 Task: Add Attachment from "Attach a link" to Card Card0000000172 in Board Board0000000043 in Workspace WS0000000015 in Trello. Add Cover Red to Card Card0000000172 in Board Board0000000043 in Workspace WS0000000015 in Trello. Add "Join Card" Button Button0000000172  to Card Card0000000172 in Board Board0000000043 in Workspace WS0000000015 in Trello. Add Description DS0000000172 to Card Card0000000172 in Board Board0000000043 in Workspace WS0000000015 in Trello. Add Comment CM0000000172 to Card Card0000000172 in Board Board0000000043 in Workspace WS0000000015 in Trello
Action: Mouse moved to (749, 255)
Screenshot: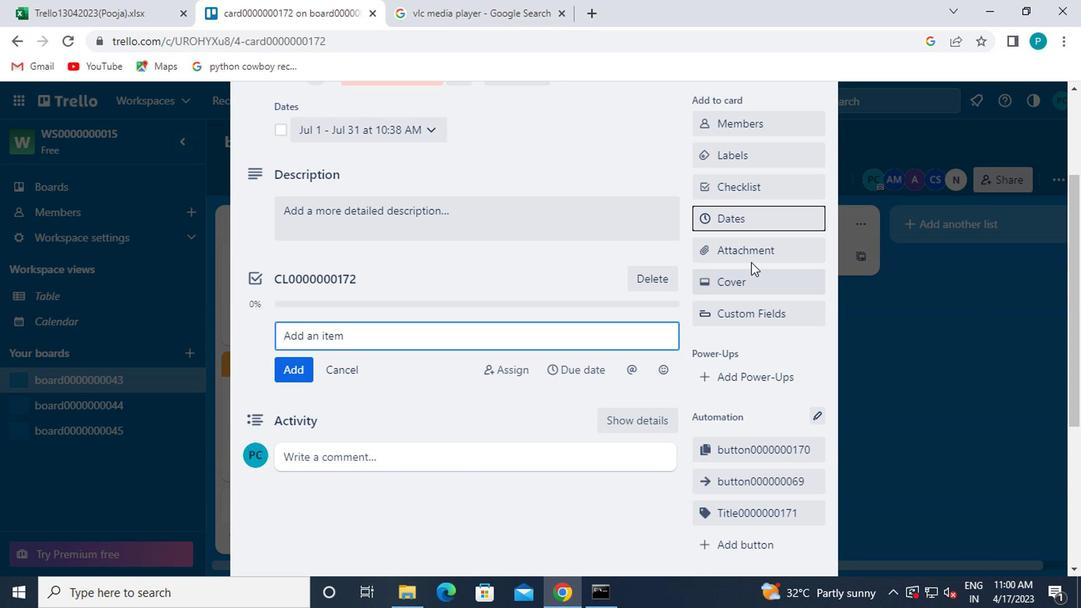 
Action: Mouse pressed left at (749, 255)
Screenshot: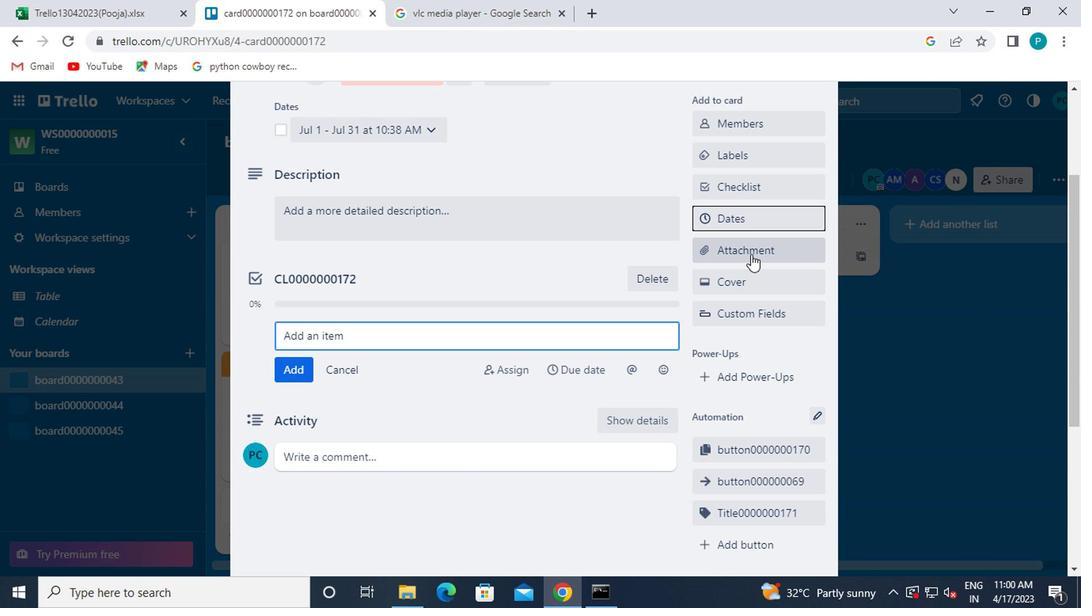 
Action: Mouse moved to (768, 358)
Screenshot: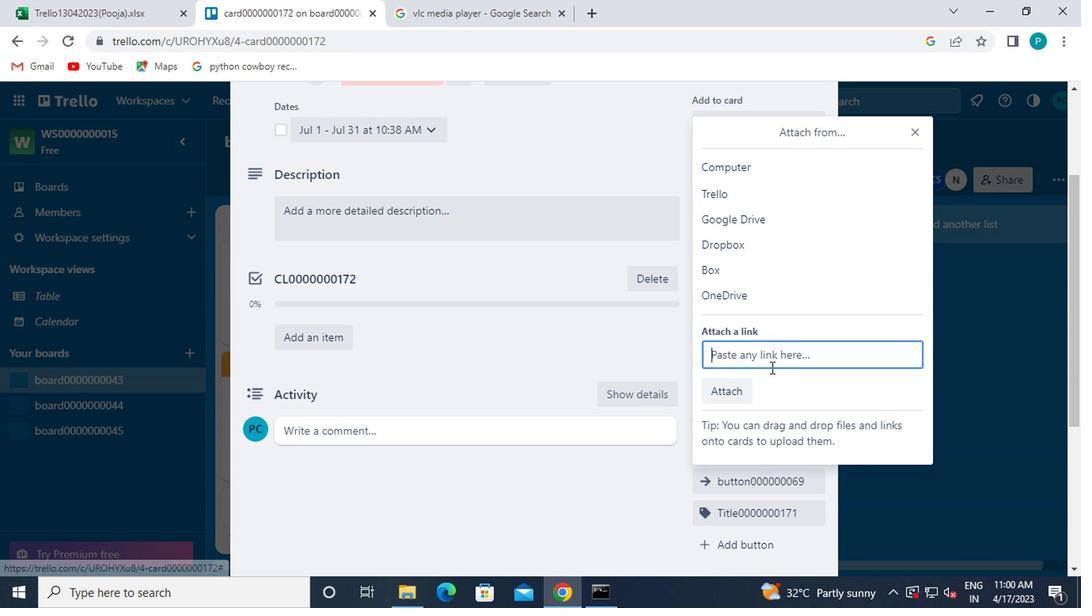 
Action: Mouse pressed left at (768, 358)
Screenshot: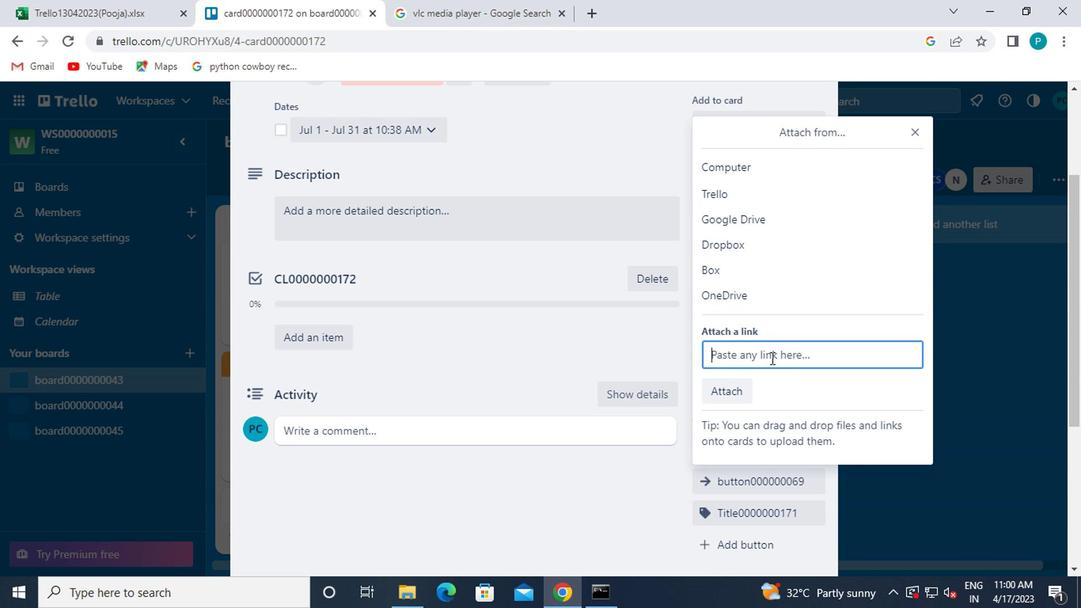 
Action: Mouse moved to (455, 18)
Screenshot: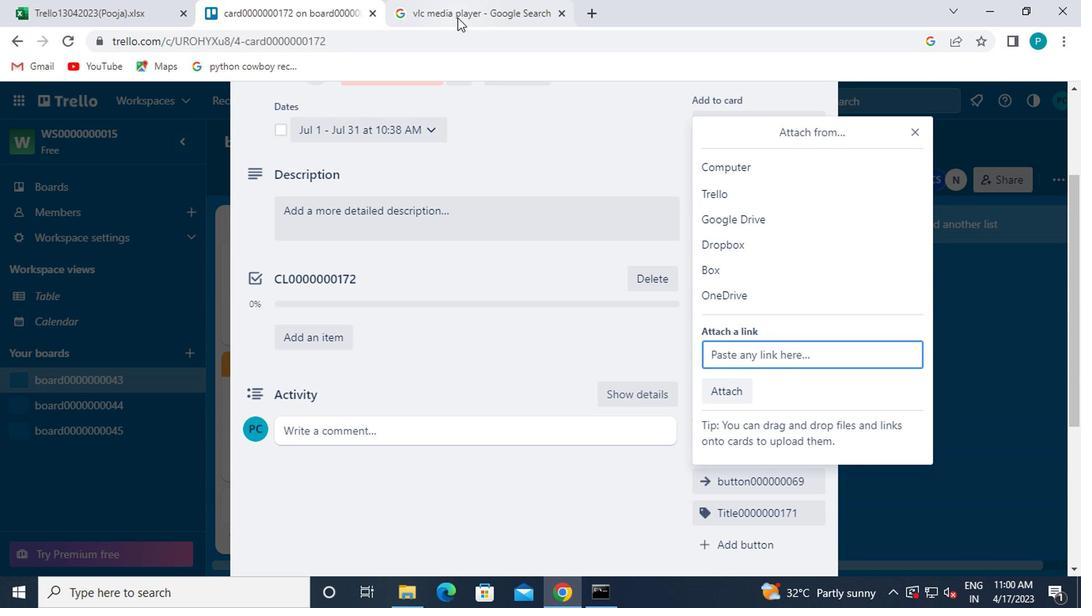 
Action: Mouse pressed left at (455, 18)
Screenshot: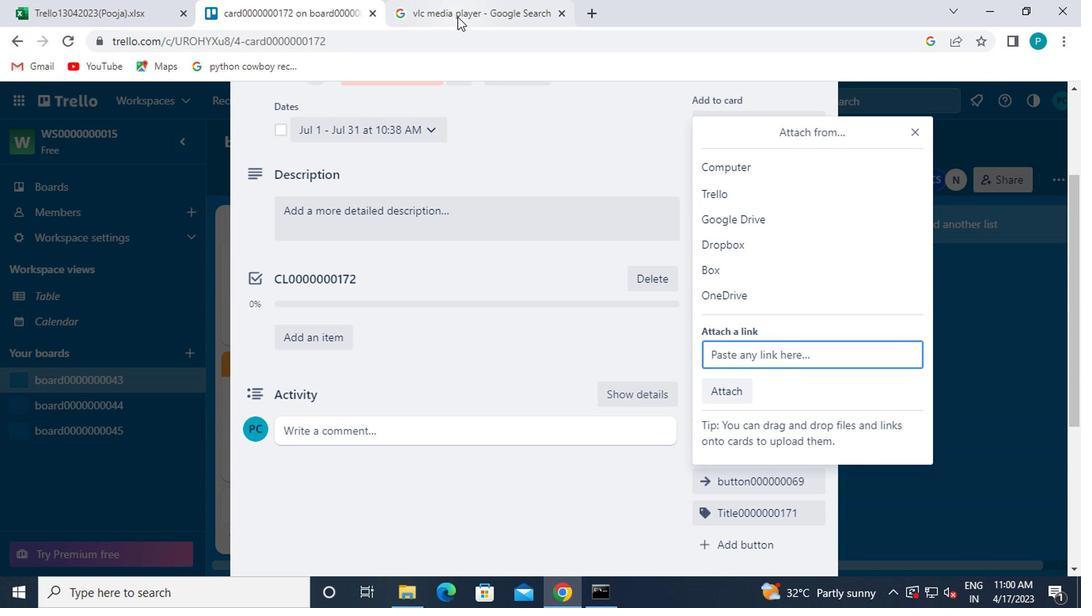 
Action: Mouse moved to (453, 32)
Screenshot: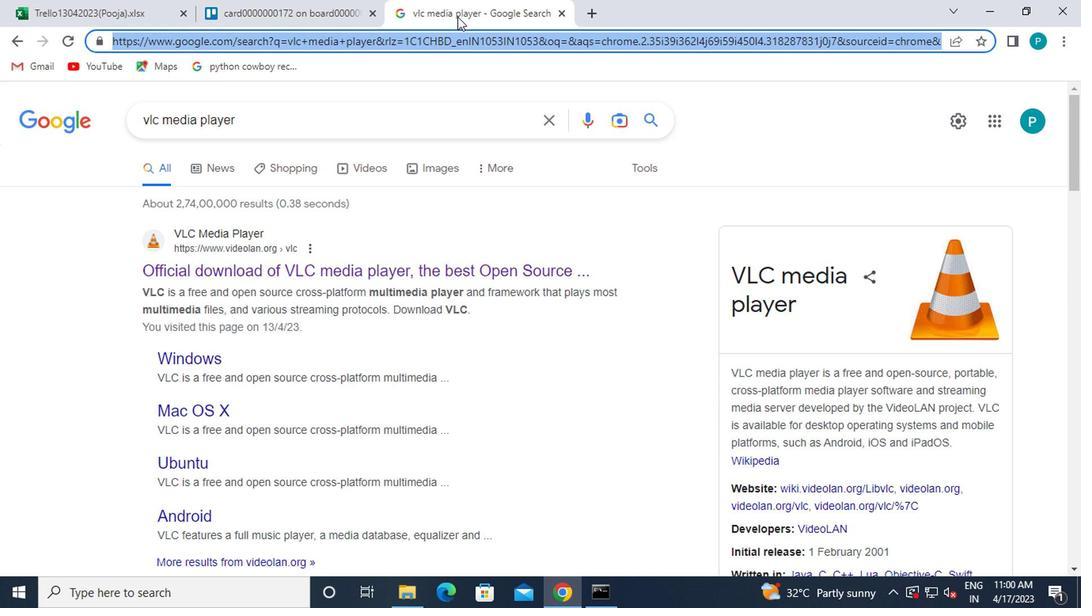 
Action: Key pressed ctrl+C
Screenshot: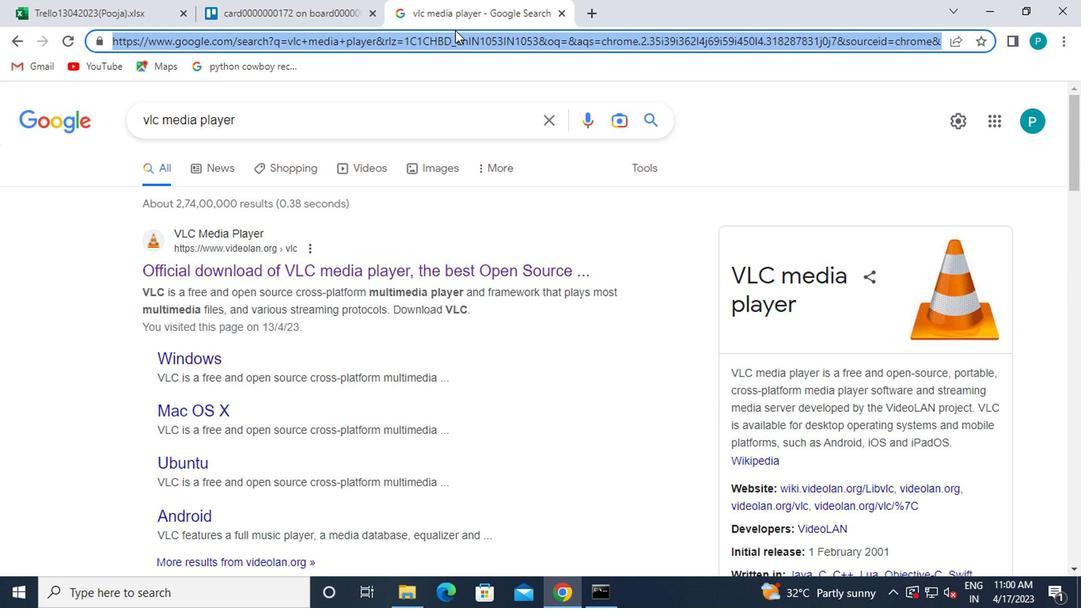 
Action: Mouse moved to (317, 3)
Screenshot: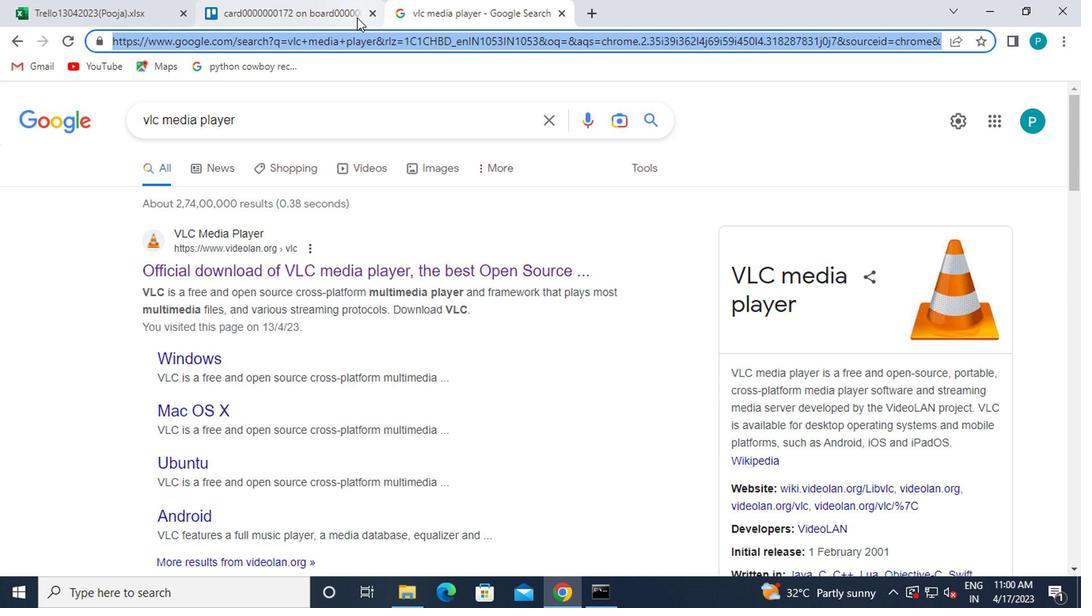 
Action: Mouse pressed left at (317, 3)
Screenshot: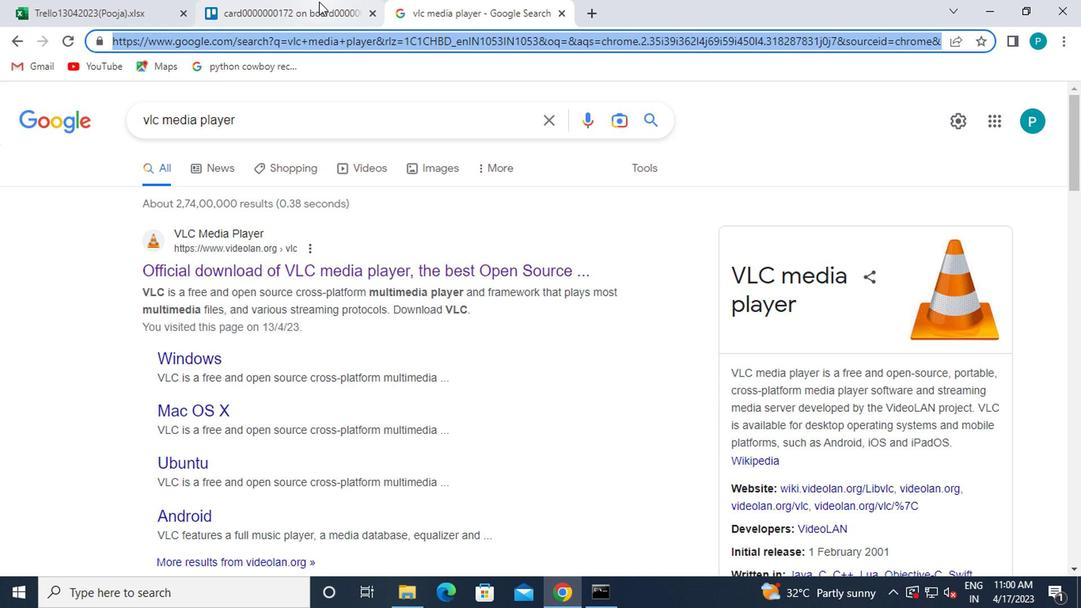 
Action: Mouse moved to (737, 358)
Screenshot: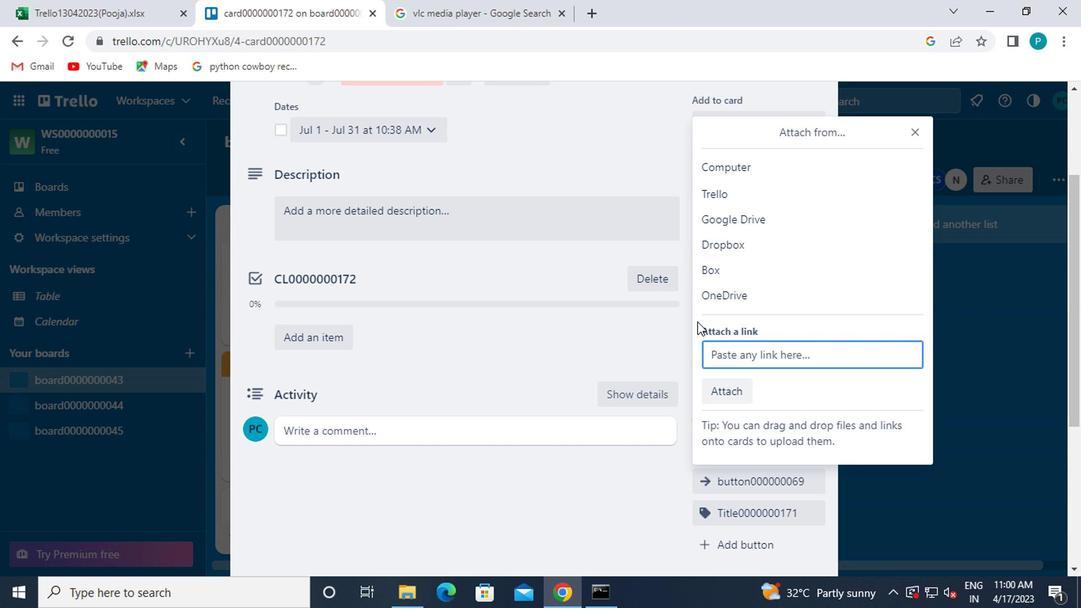 
Action: Mouse pressed left at (737, 358)
Screenshot: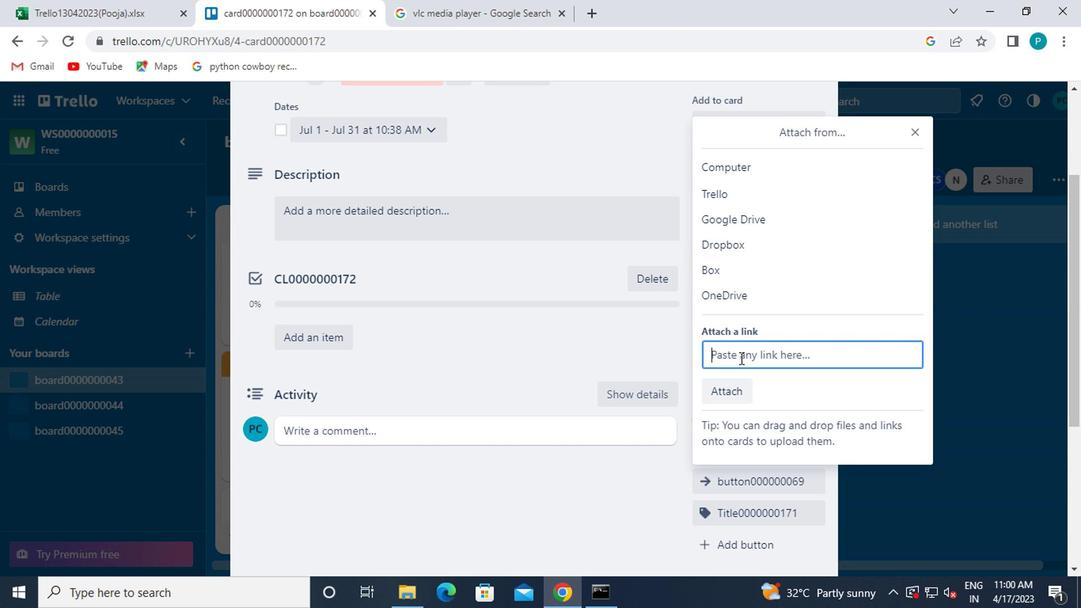 
Action: Mouse moved to (737, 358)
Screenshot: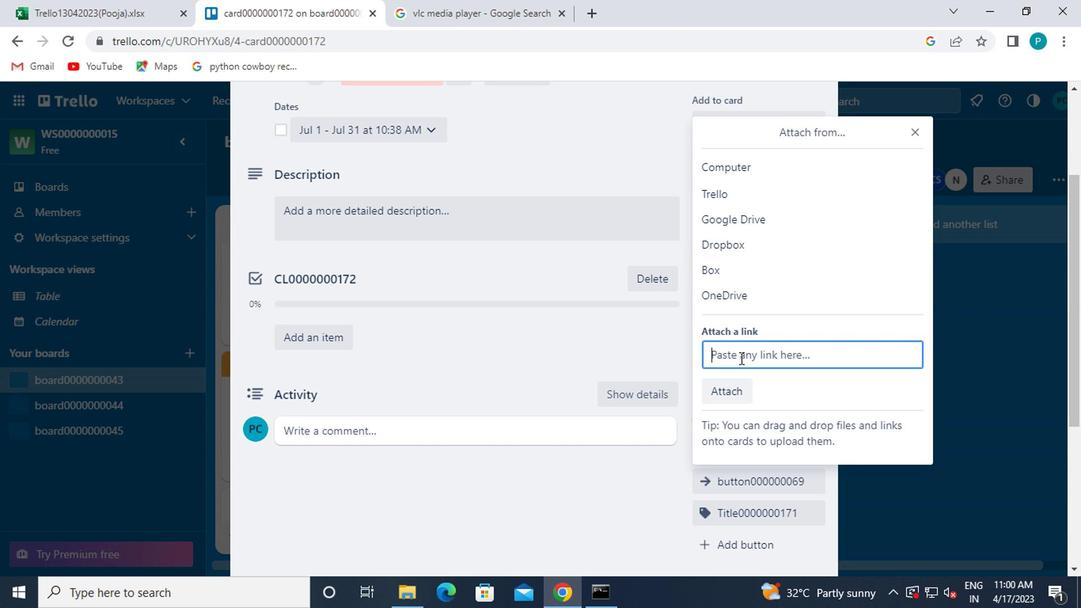 
Action: Key pressed ctrl+V
Screenshot: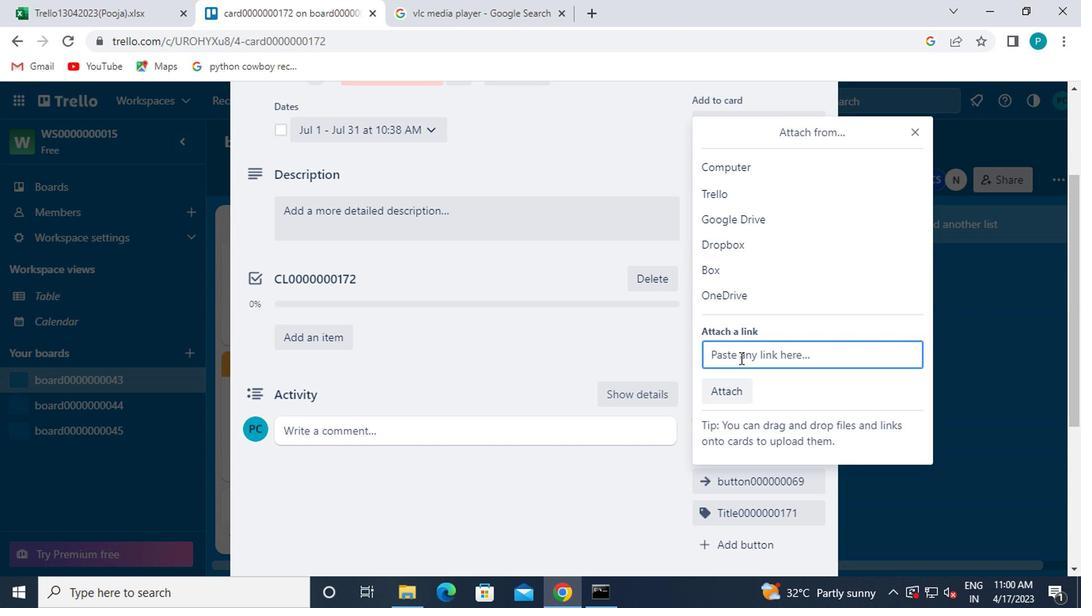 
Action: Mouse moved to (737, 442)
Screenshot: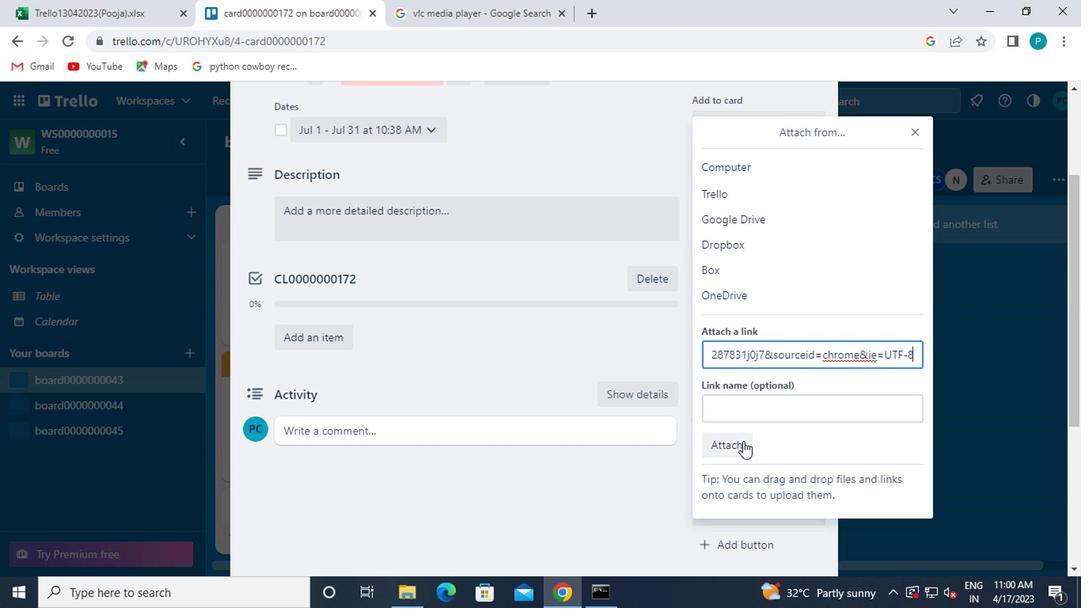 
Action: Mouse pressed left at (737, 442)
Screenshot: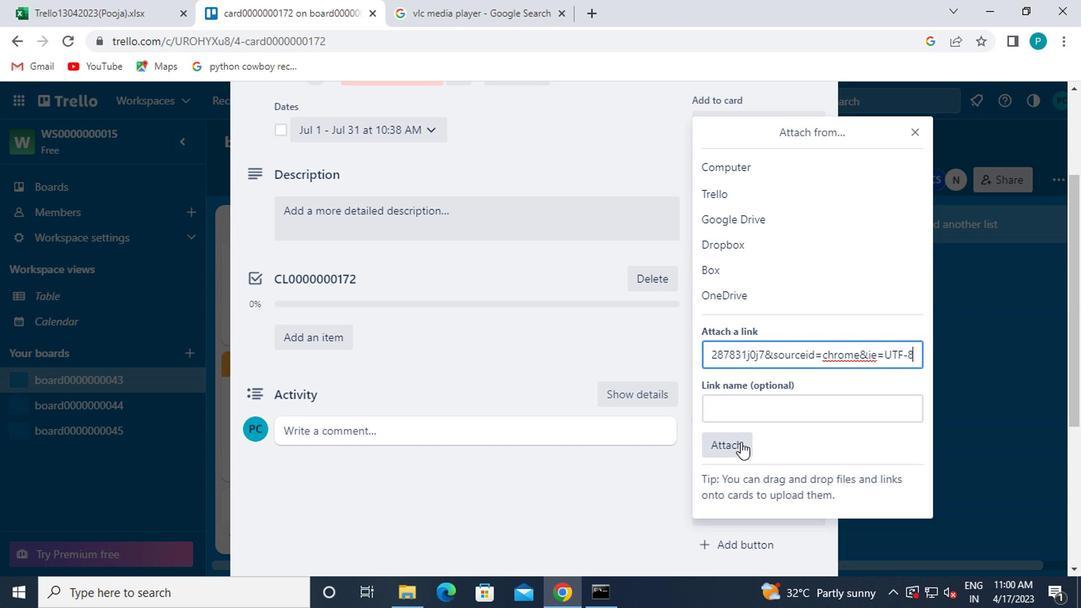 
Action: Mouse moved to (720, 287)
Screenshot: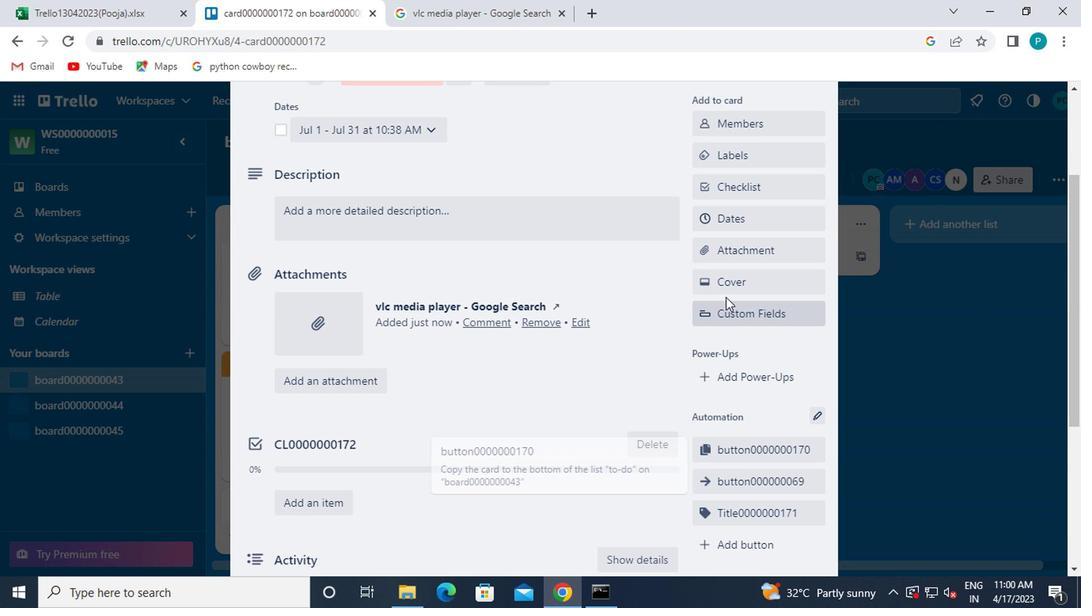 
Action: Mouse pressed left at (720, 287)
Screenshot: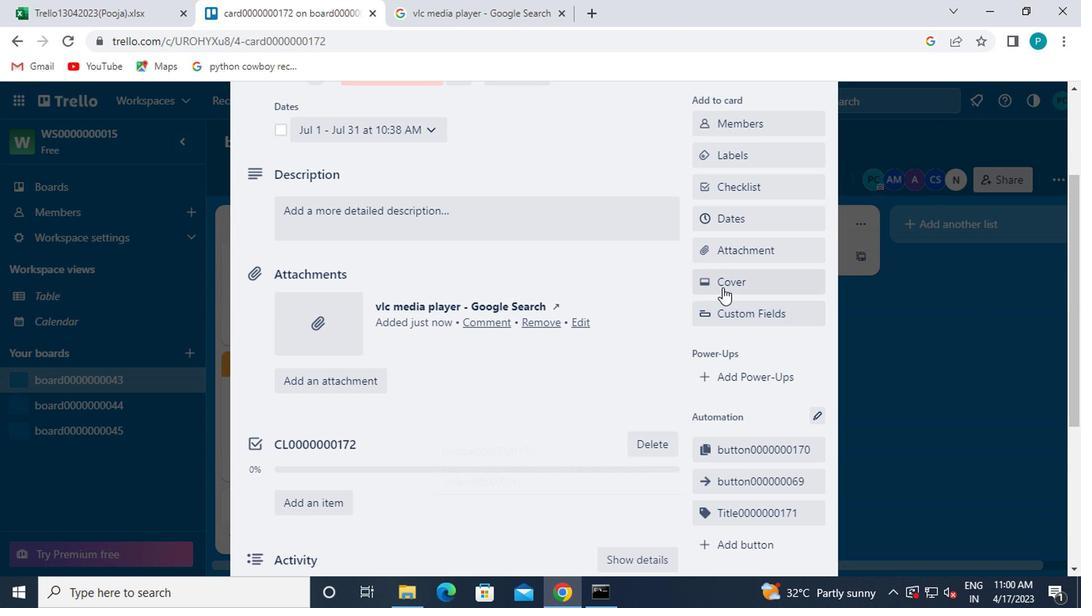 
Action: Mouse moved to (851, 268)
Screenshot: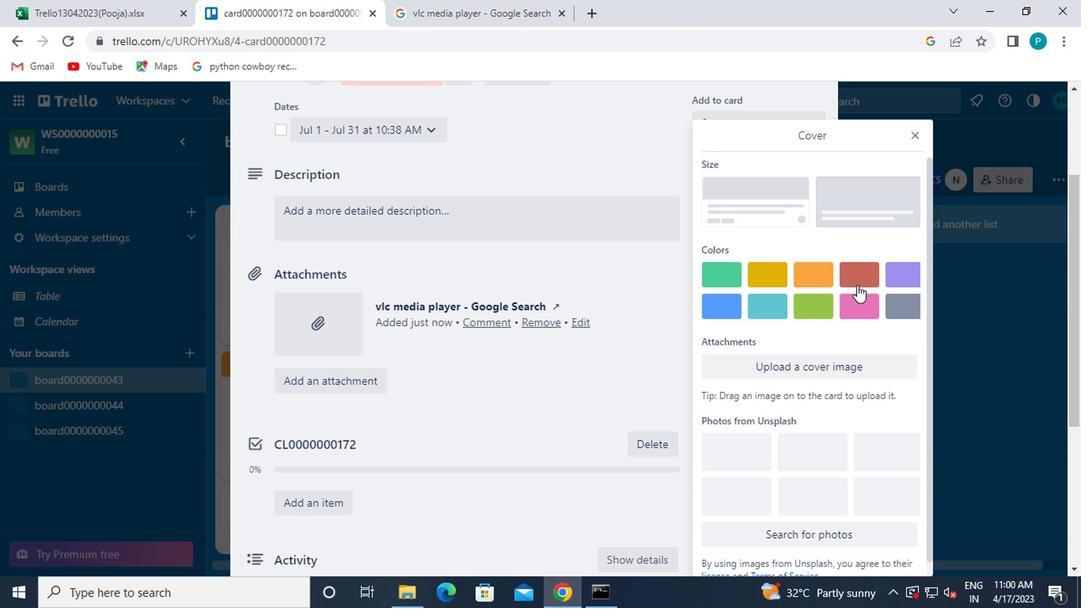 
Action: Mouse pressed left at (851, 268)
Screenshot: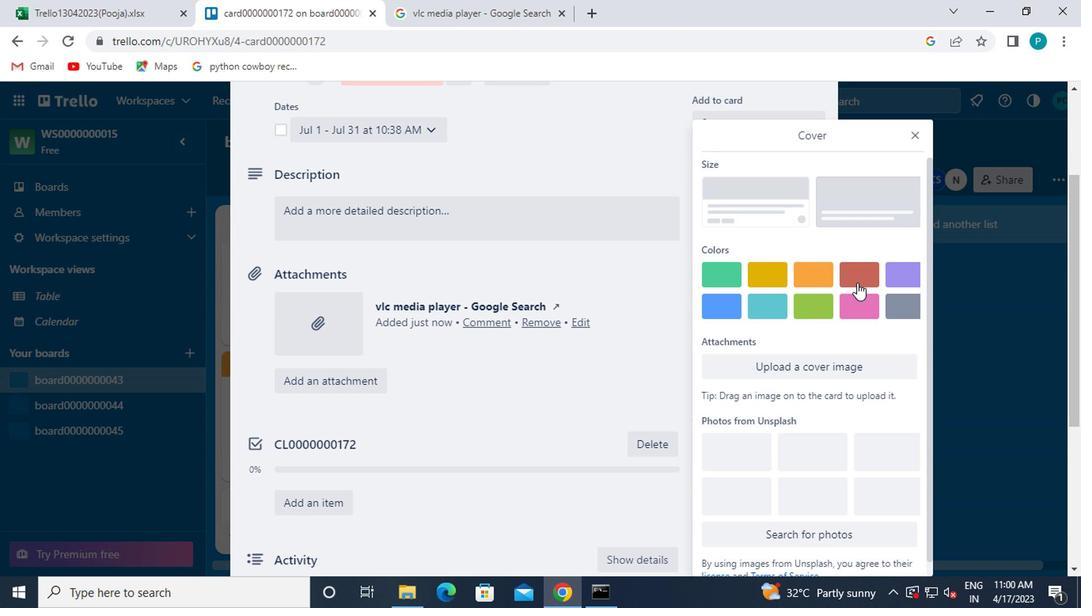 
Action: Mouse moved to (916, 134)
Screenshot: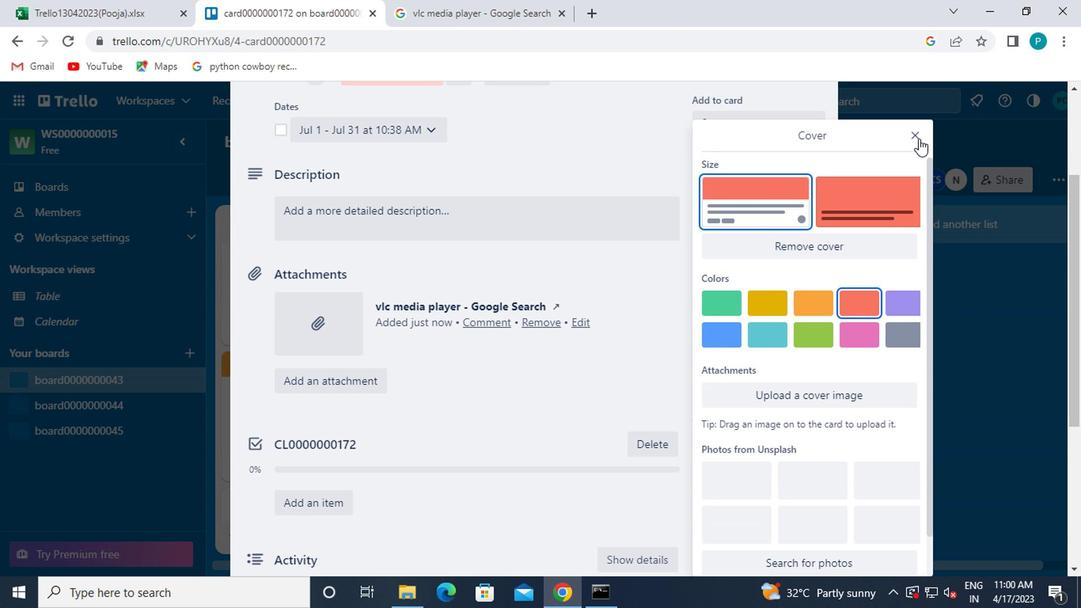 
Action: Mouse pressed left at (916, 134)
Screenshot: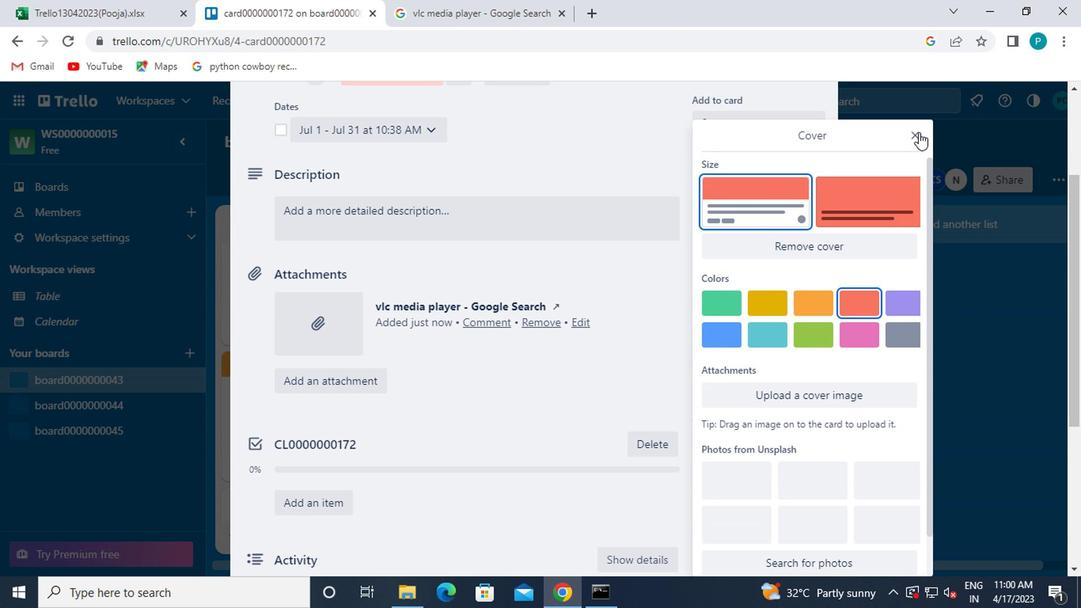 
Action: Mouse moved to (767, 507)
Screenshot: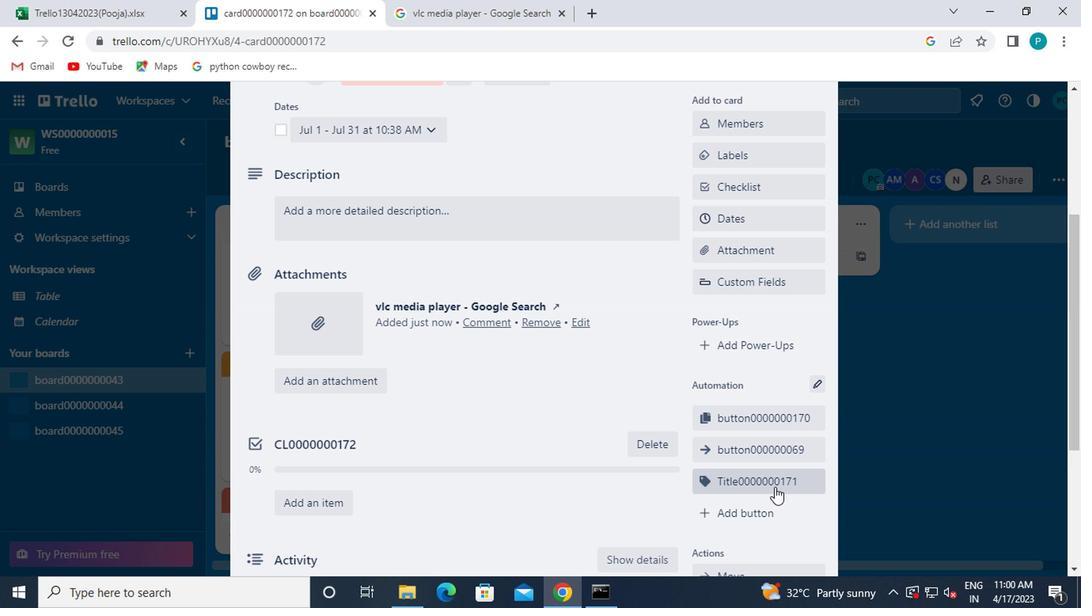 
Action: Mouse pressed left at (767, 507)
Screenshot: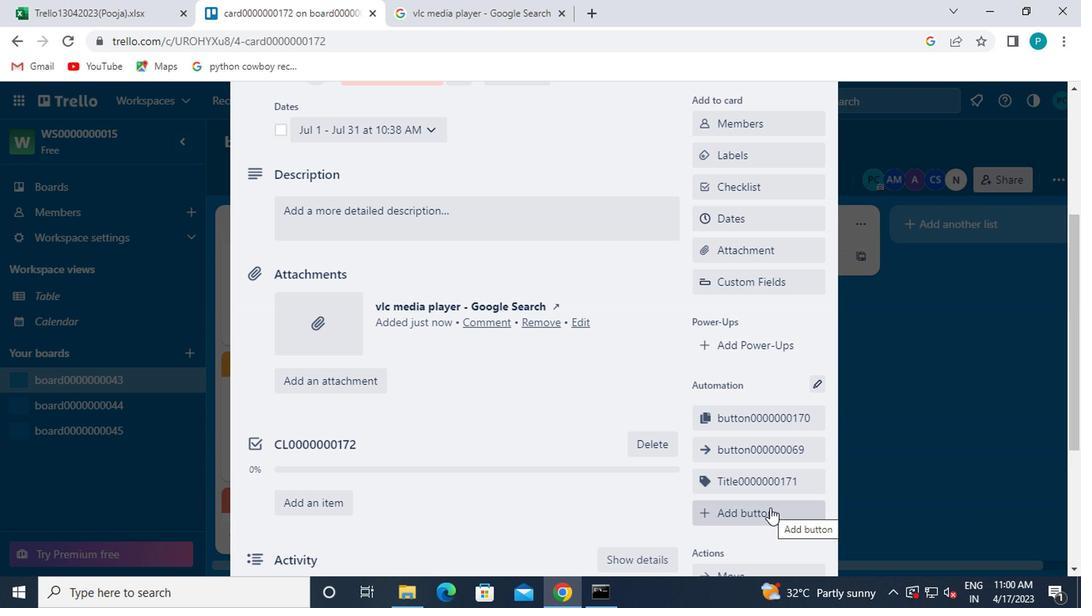 
Action: Mouse moved to (745, 305)
Screenshot: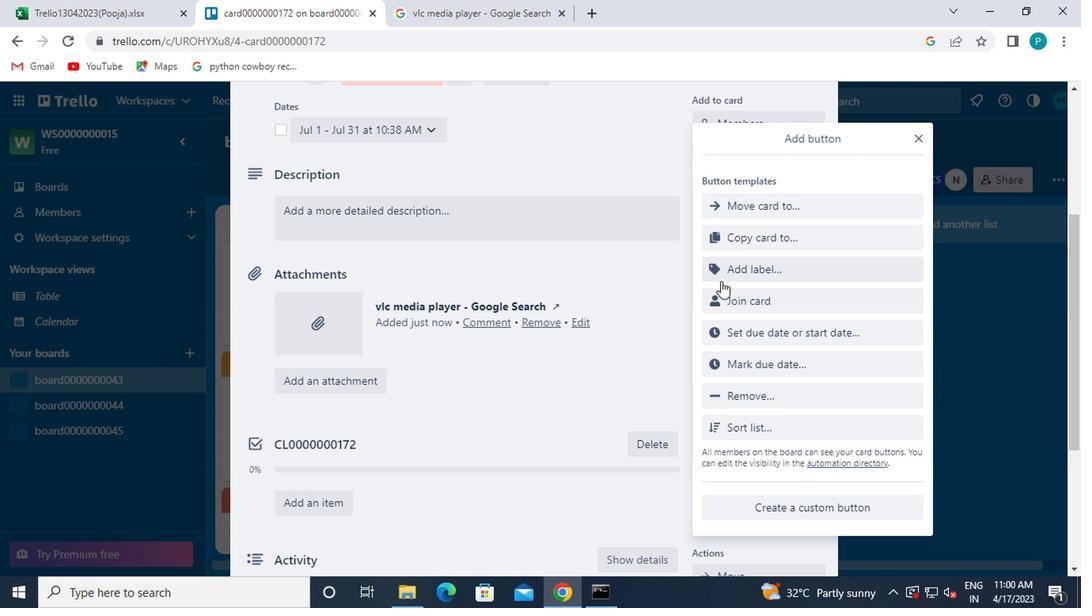 
Action: Mouse pressed left at (745, 305)
Screenshot: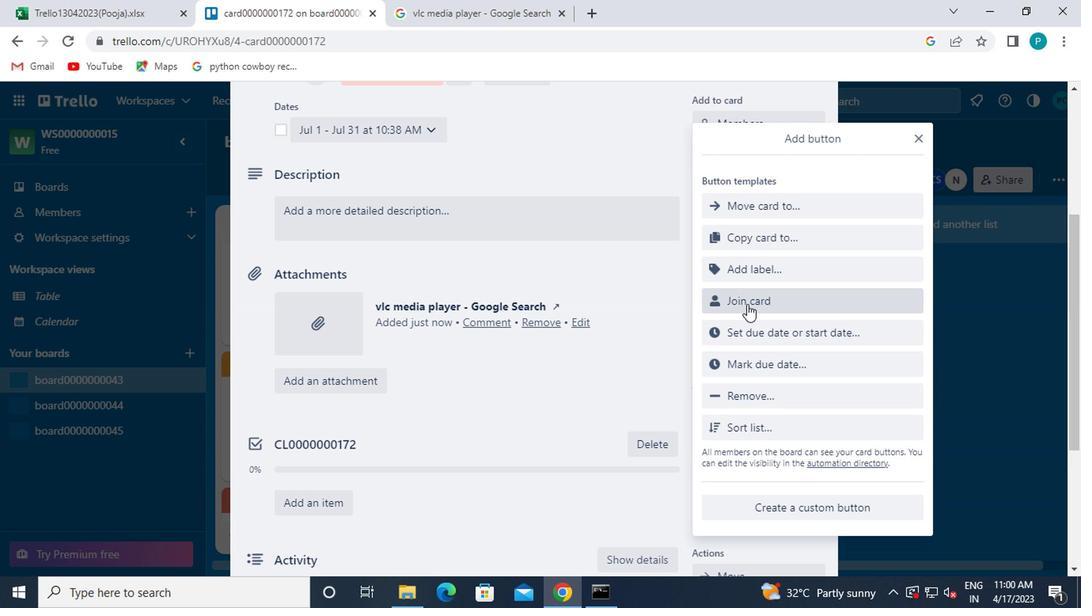 
Action: Mouse moved to (753, 297)
Screenshot: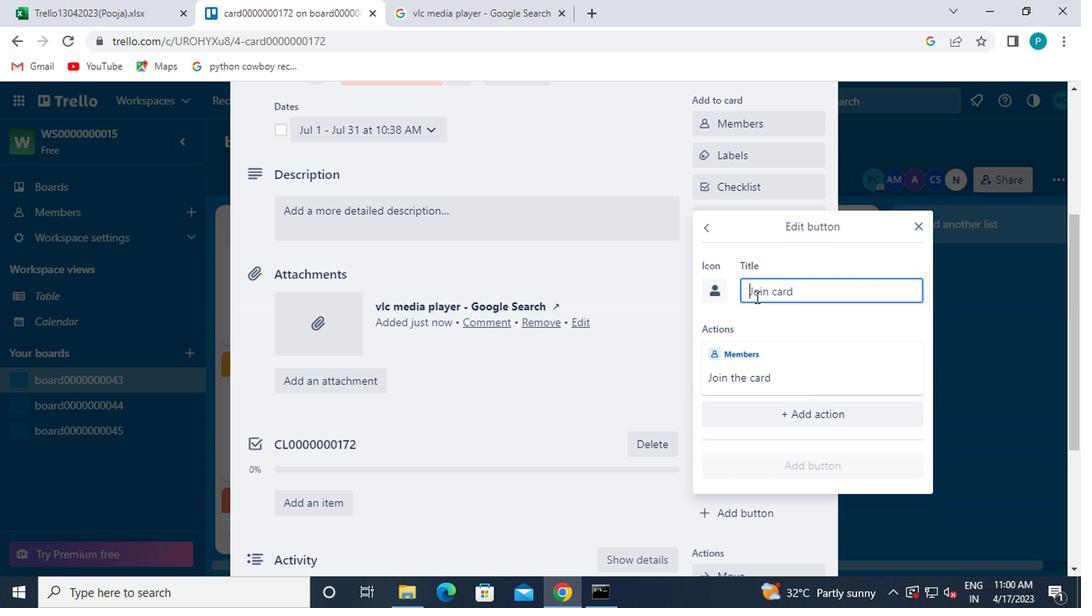 
Action: Mouse pressed left at (753, 297)
Screenshot: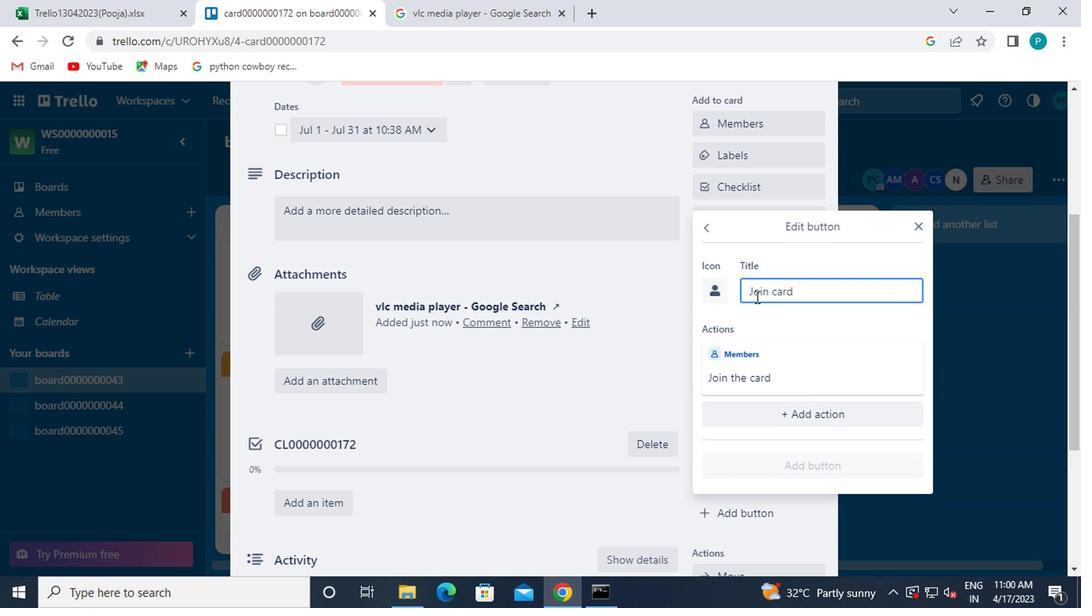 
Action: Key pressed <Key.caps_lock>b<Key.caps_lock>tti<Key.backspace><Key.backspace><Key.backspace>utton0000000172
Screenshot: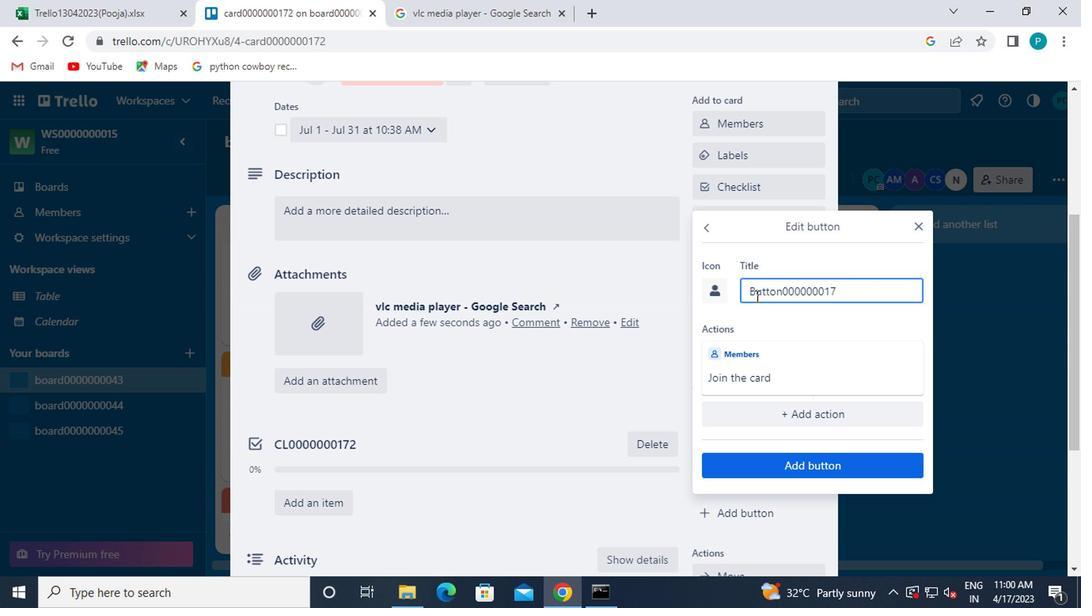 
Action: Mouse moved to (765, 471)
Screenshot: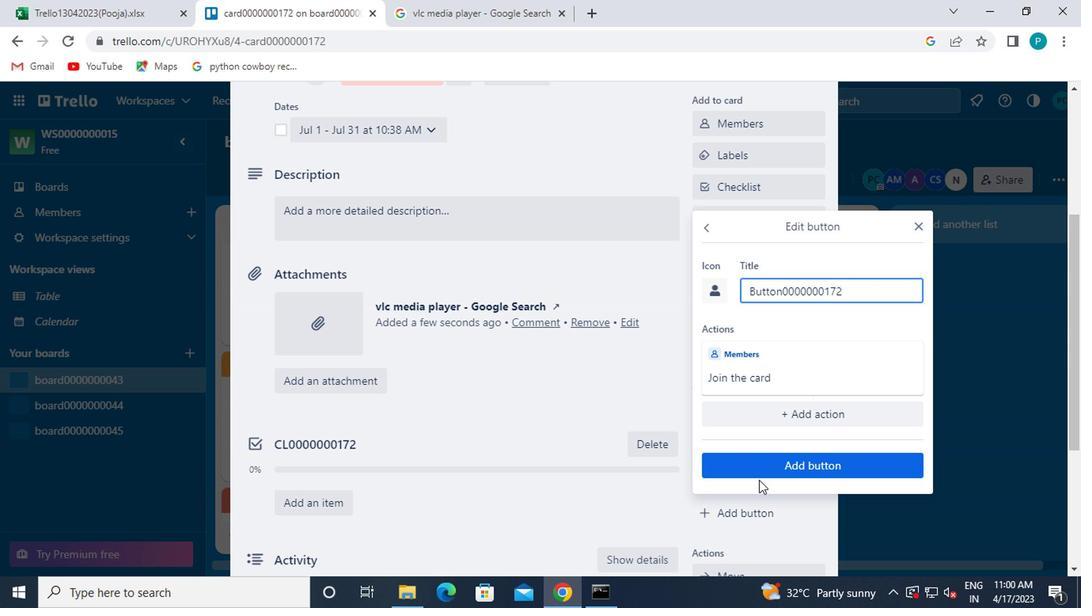 
Action: Mouse pressed left at (765, 471)
Screenshot: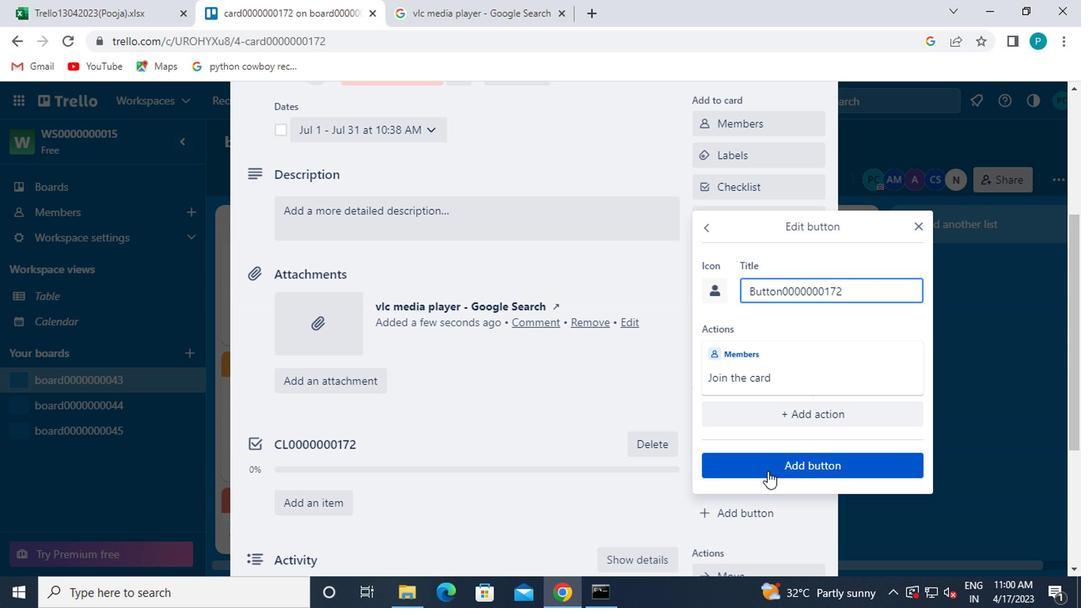 
Action: Mouse moved to (548, 394)
Screenshot: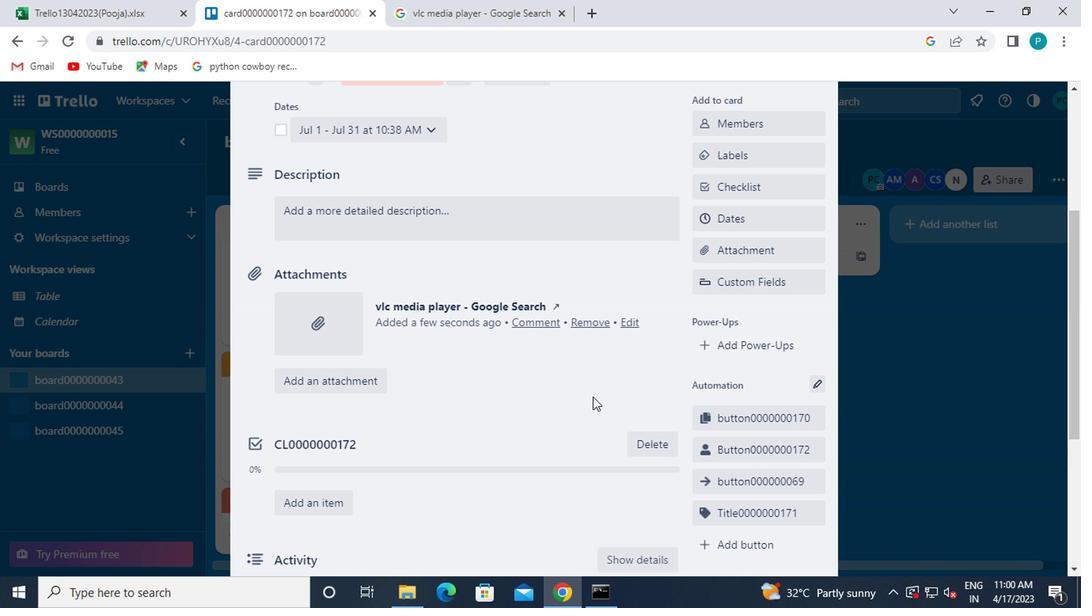 
Action: Mouse scrolled (548, 395) with delta (0, 1)
Screenshot: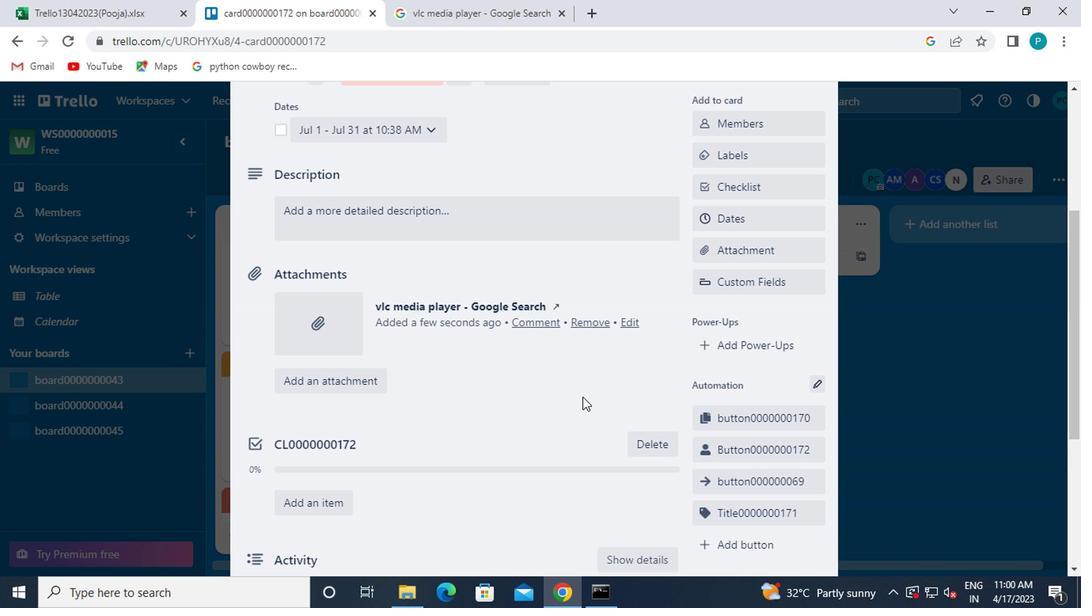 
Action: Mouse moved to (534, 390)
Screenshot: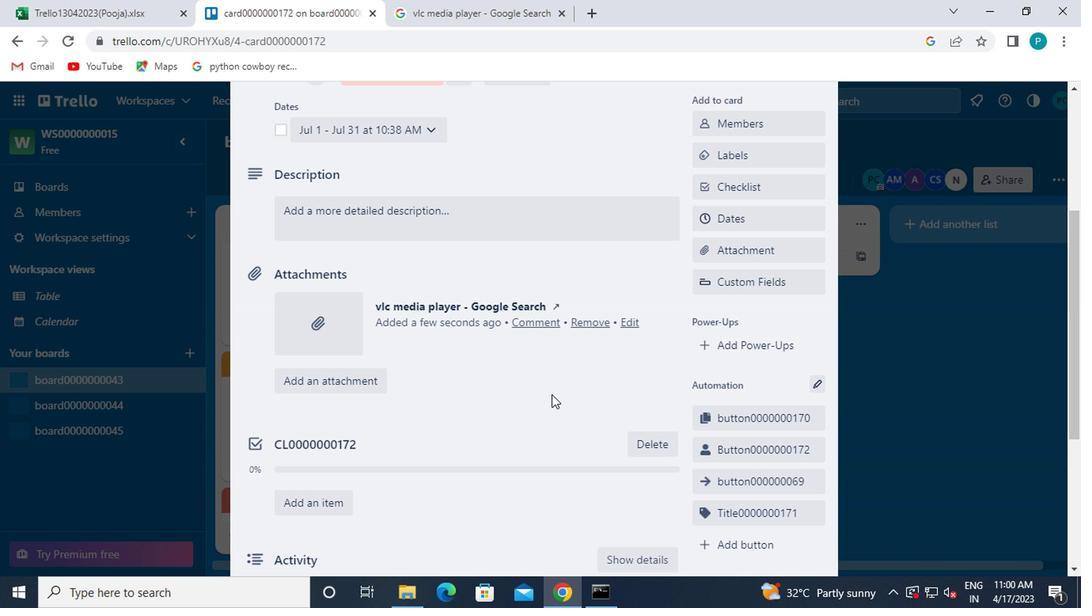 
Action: Mouse scrolled (534, 391) with delta (0, 1)
Screenshot: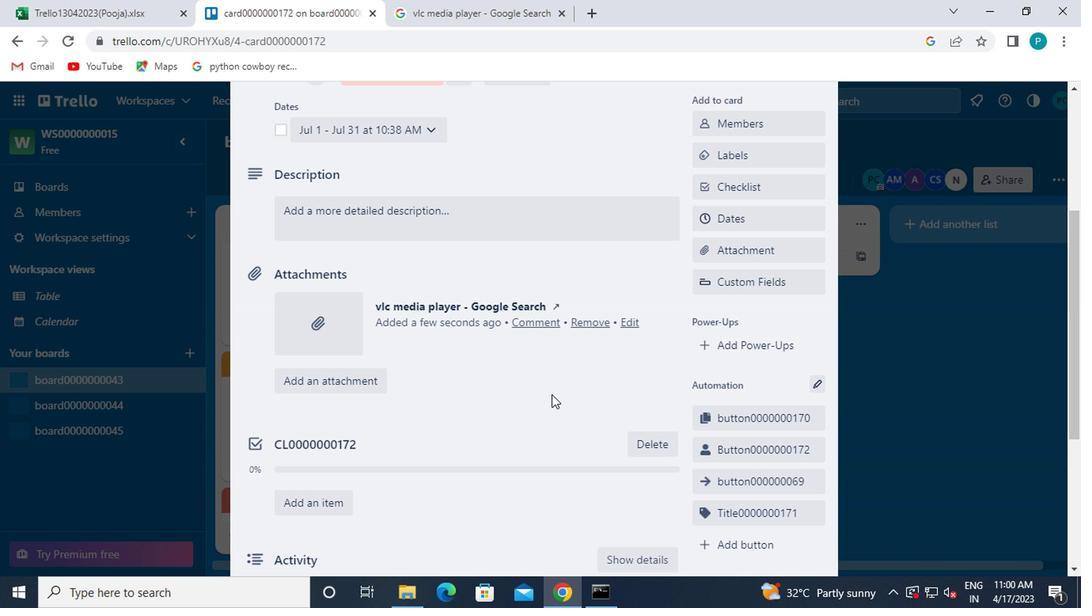 
Action: Mouse moved to (484, 371)
Screenshot: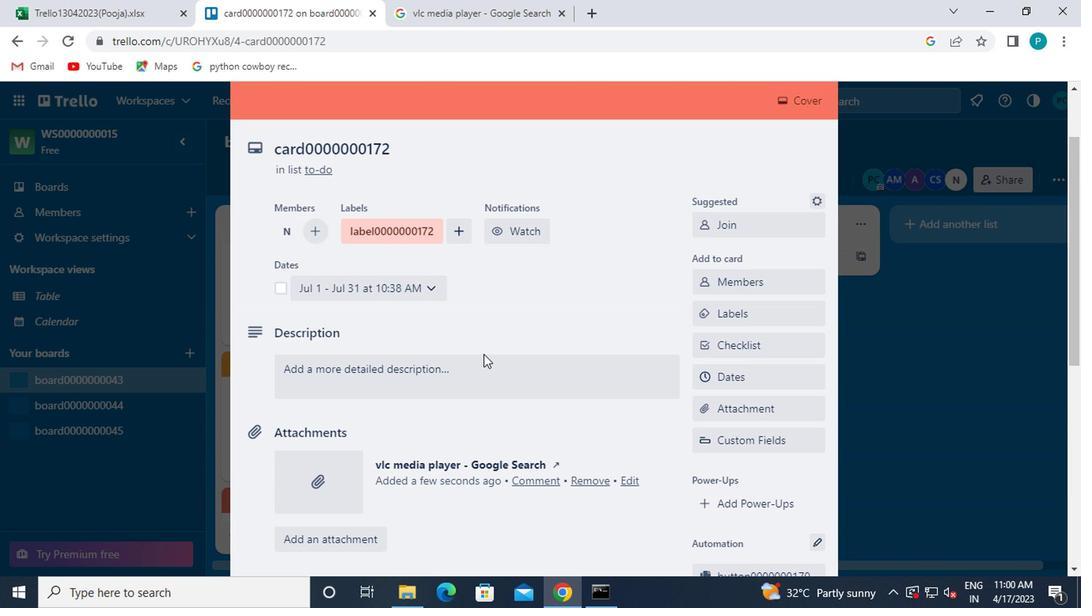 
Action: Mouse pressed left at (484, 371)
Screenshot: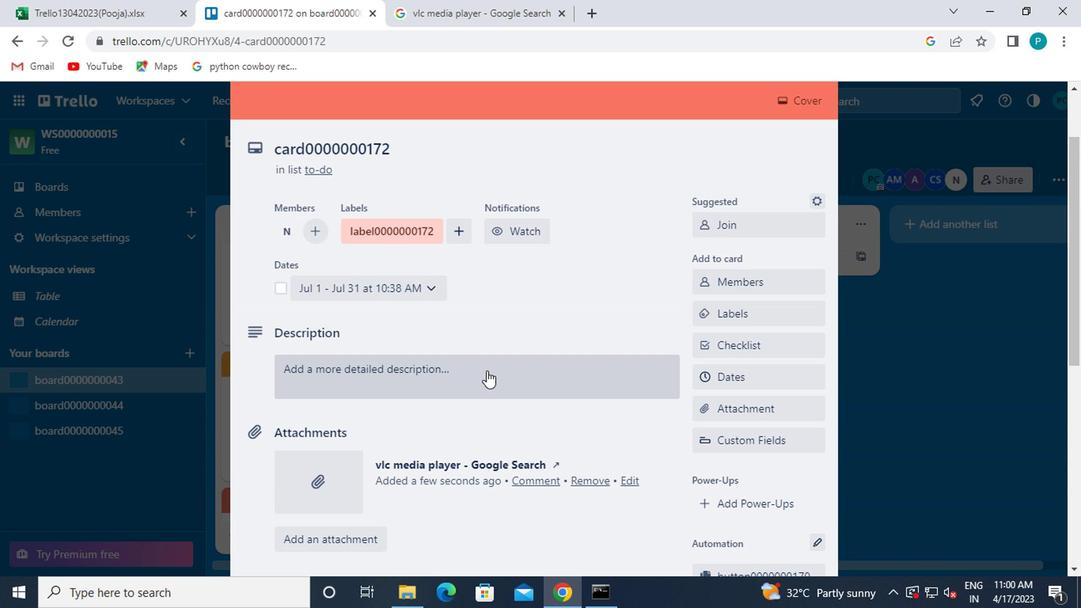 
Action: Key pressed <Key.caps_lock>ds0000000172
Screenshot: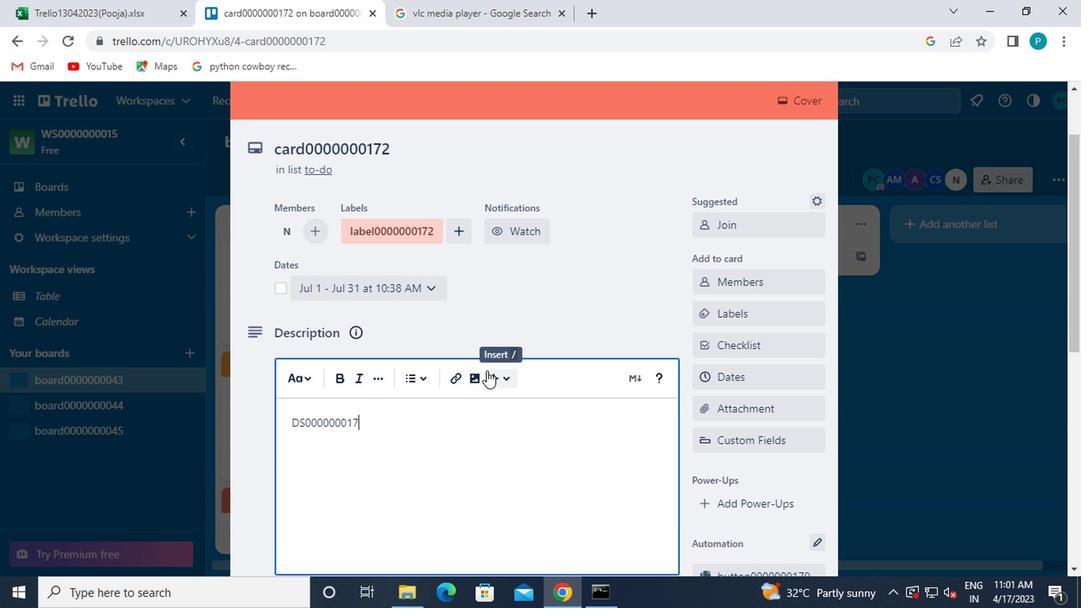 
Action: Mouse moved to (447, 446)
Screenshot: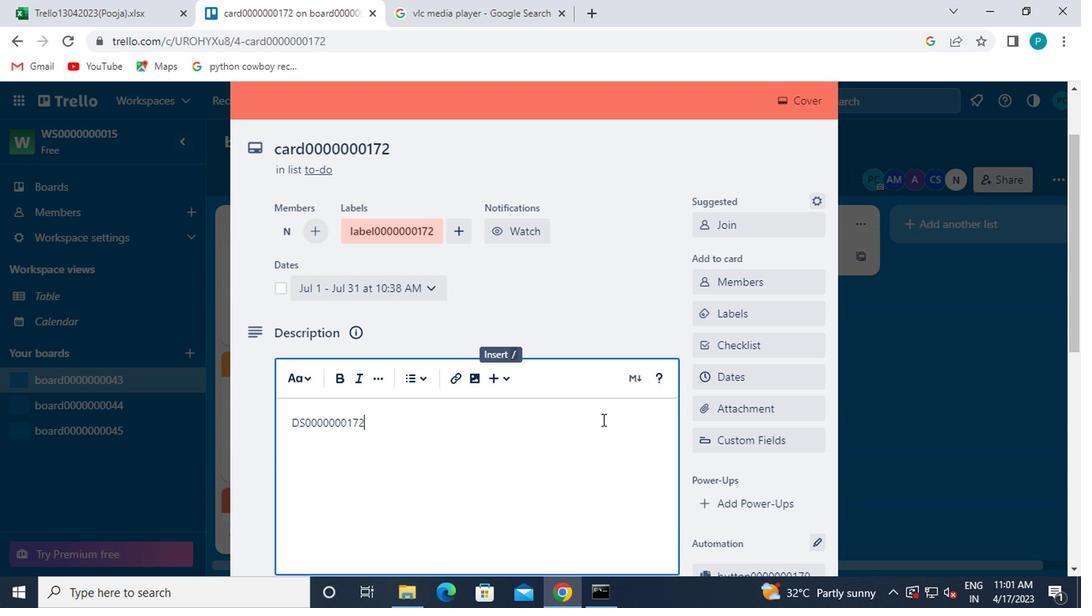 
Action: Mouse scrolled (447, 445) with delta (0, 0)
Screenshot: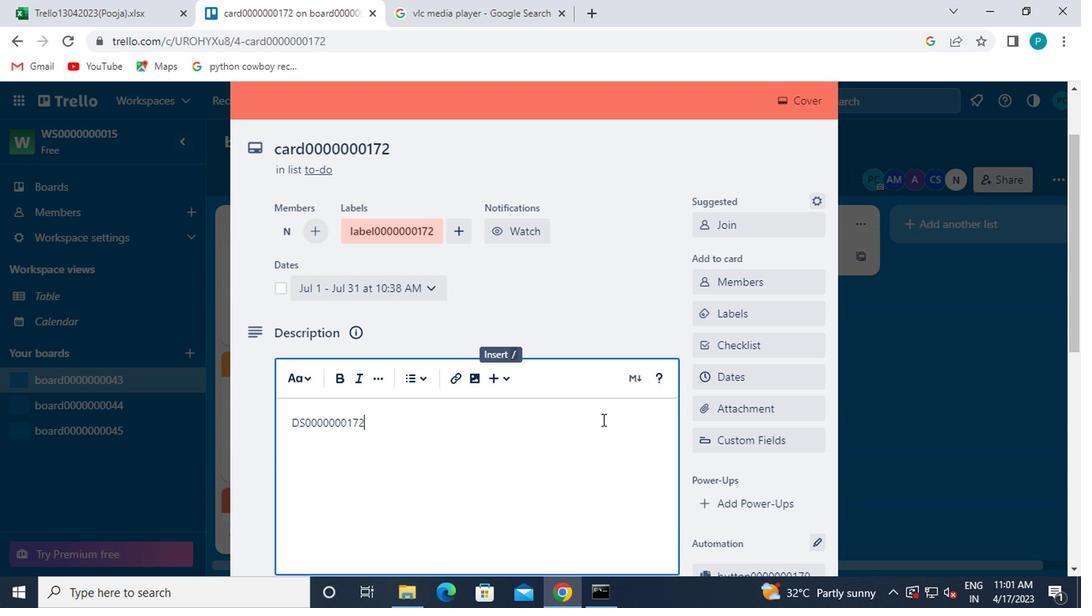 
Action: Mouse moved to (415, 471)
Screenshot: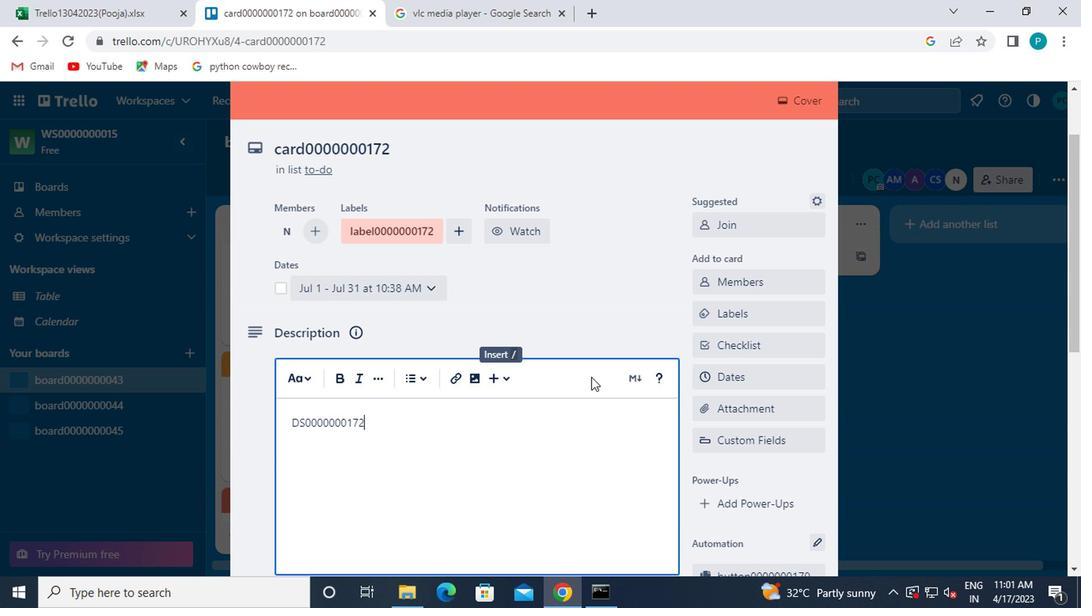 
Action: Mouse scrolled (415, 471) with delta (0, 0)
Screenshot: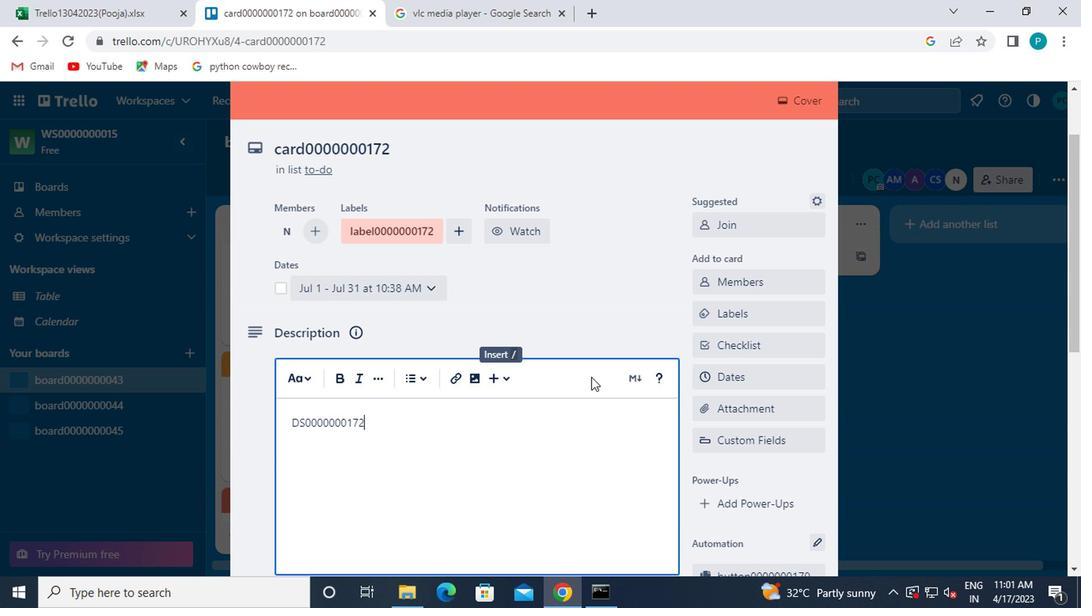
Action: Mouse moved to (403, 481)
Screenshot: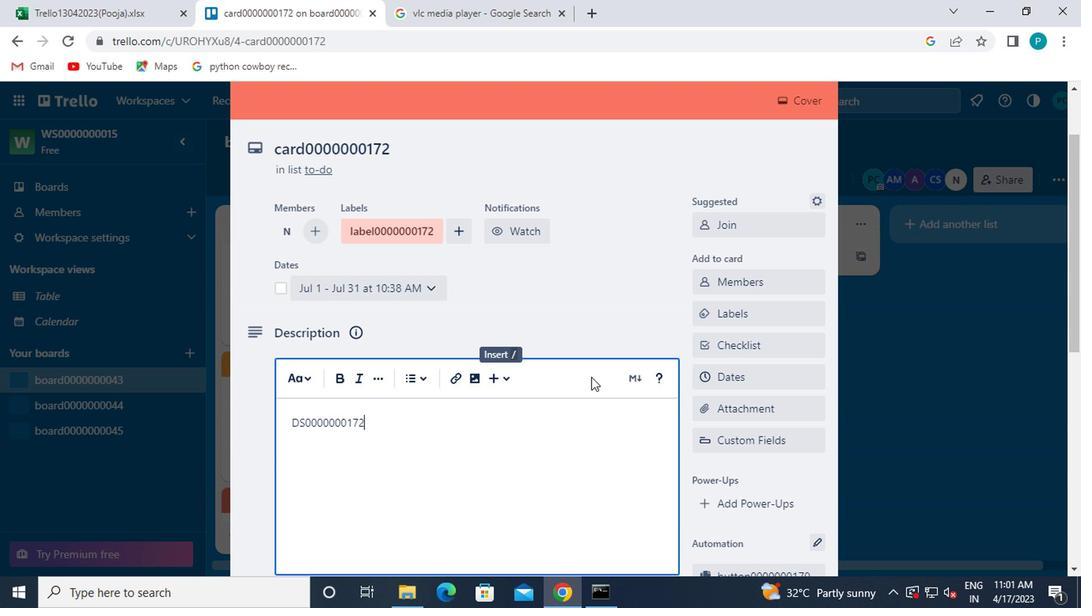 
Action: Mouse scrolled (403, 480) with delta (0, 0)
Screenshot: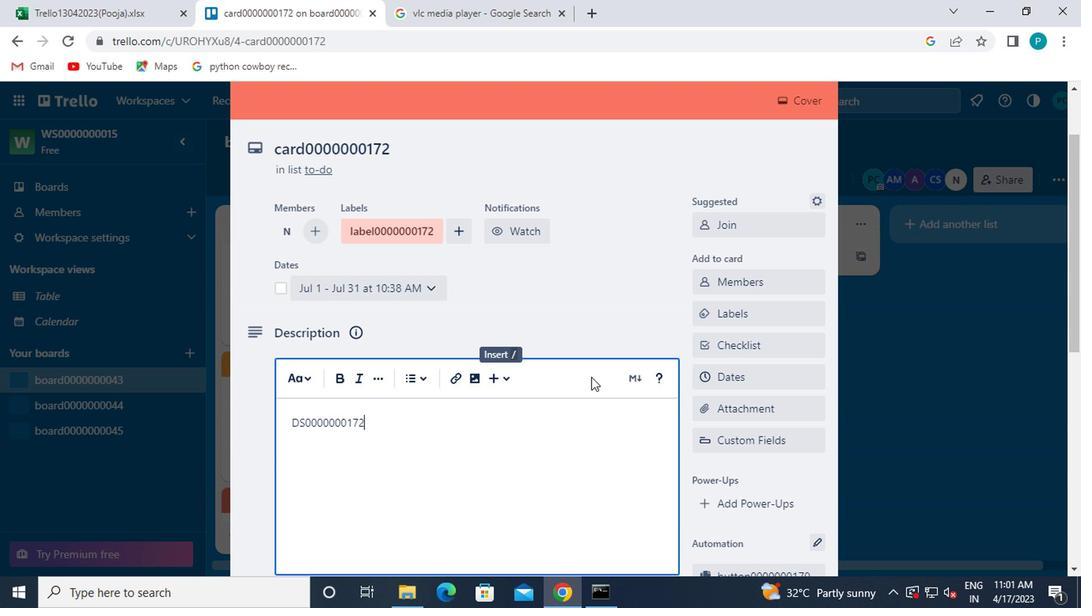 
Action: Mouse moved to (394, 487)
Screenshot: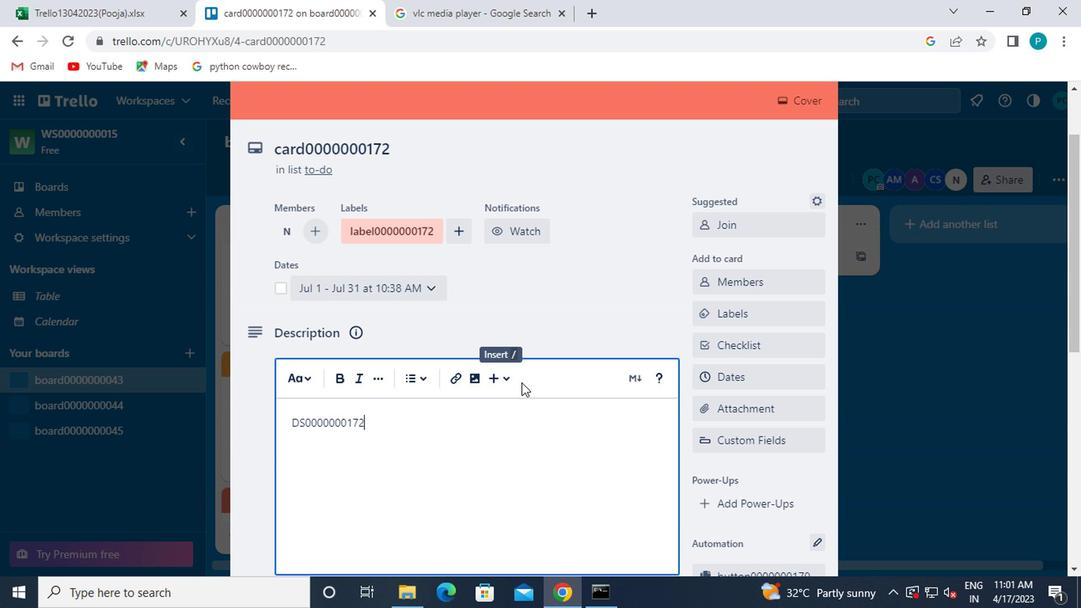 
Action: Mouse scrolled (394, 487) with delta (0, 0)
Screenshot: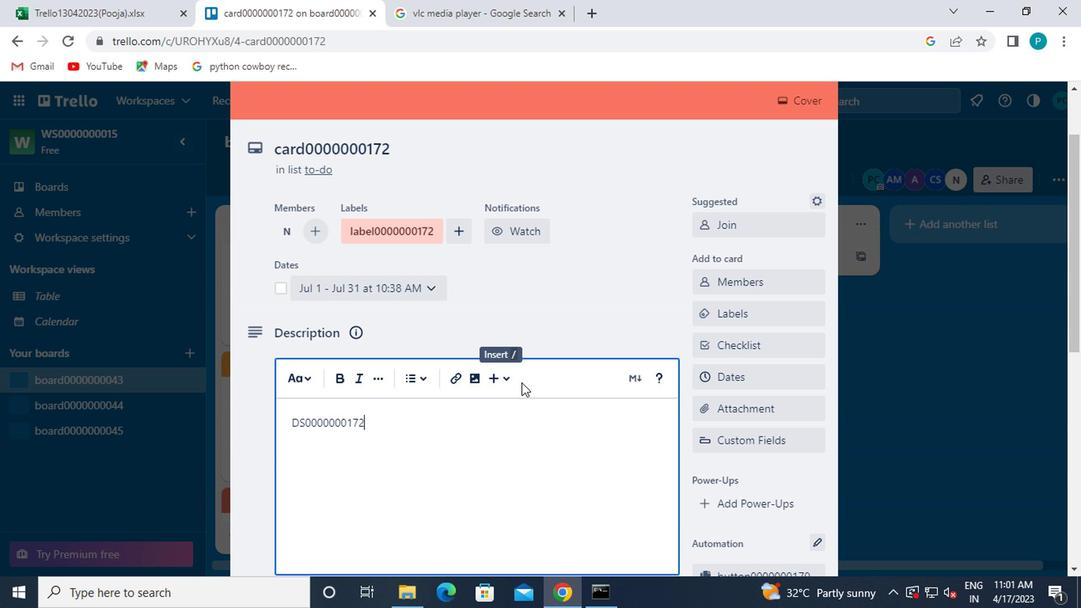 
Action: Mouse moved to (281, 277)
Screenshot: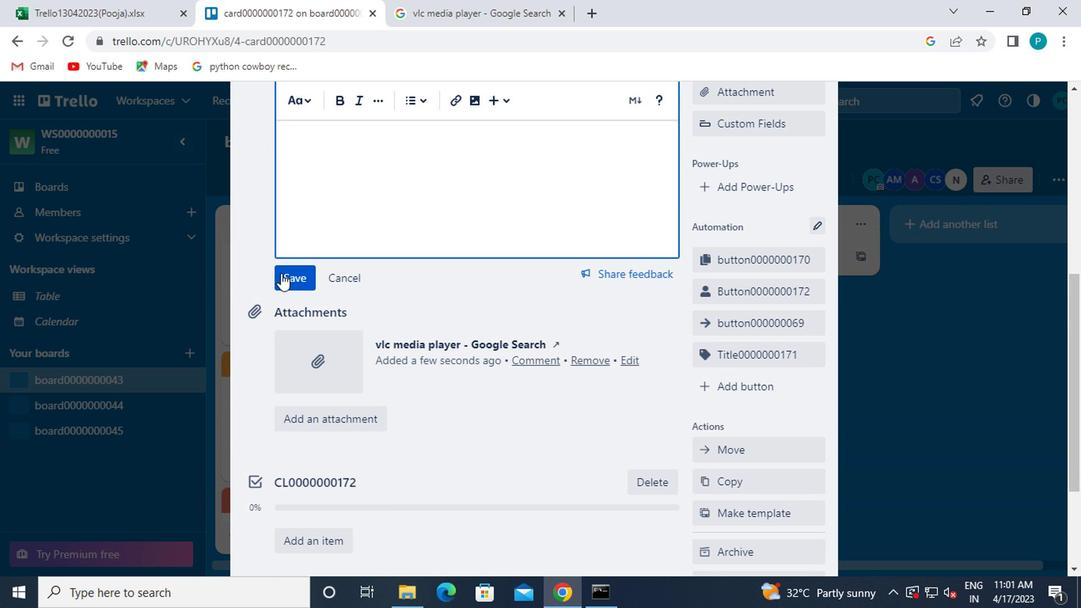 
Action: Mouse pressed left at (281, 277)
Screenshot: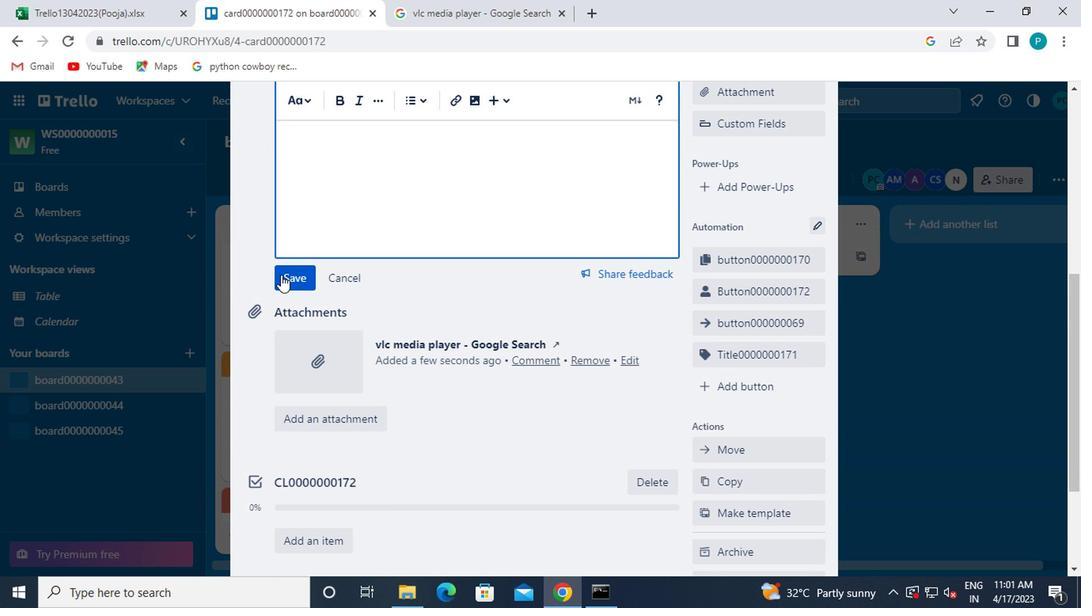 
Action: Mouse moved to (289, 376)
Screenshot: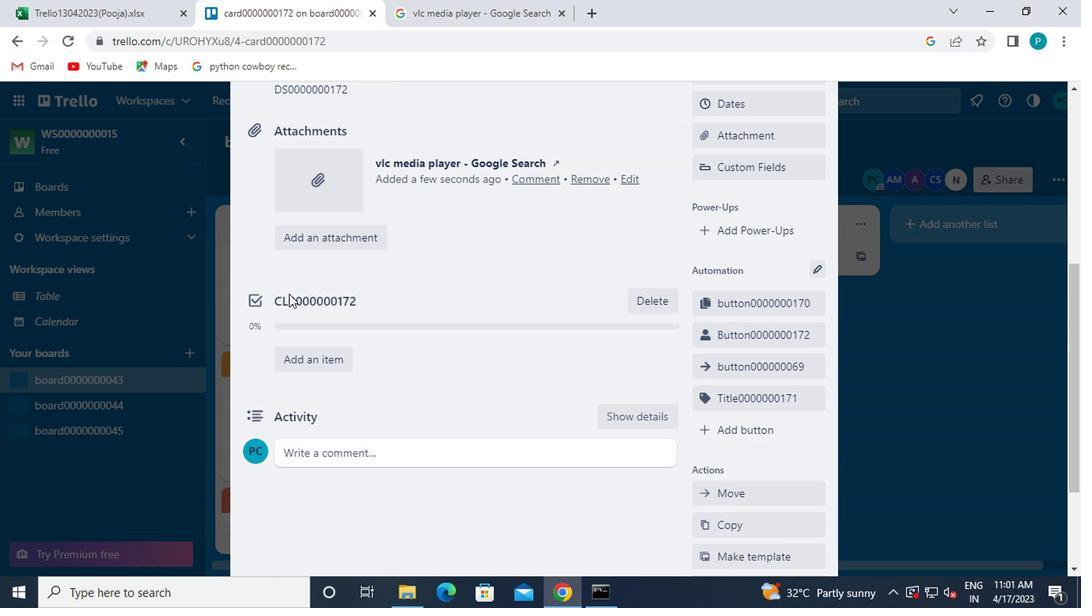 
Action: Mouse scrolled (289, 375) with delta (0, -1)
Screenshot: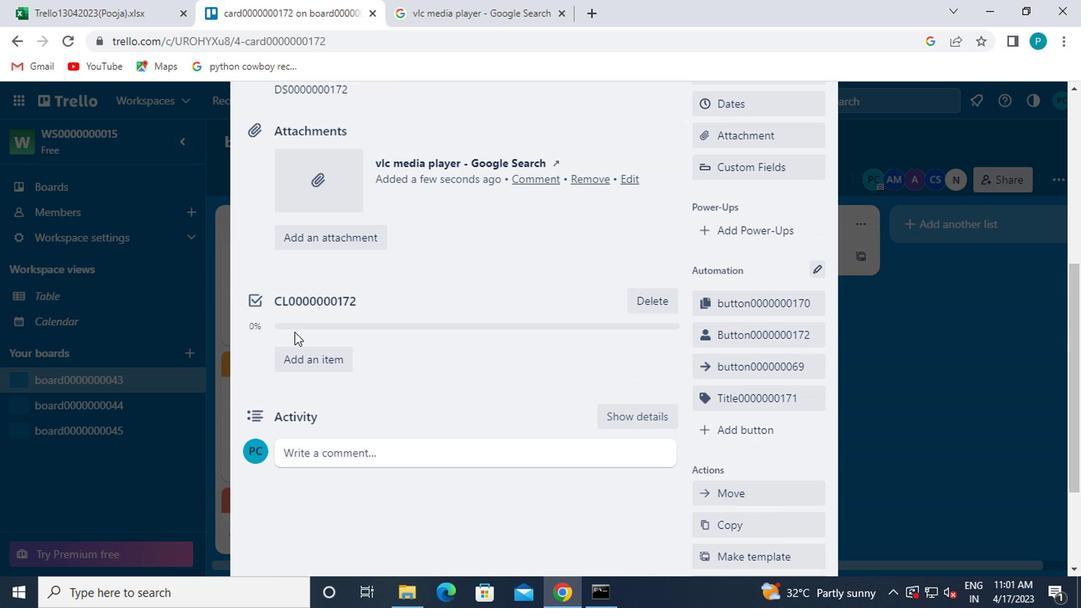 
Action: Mouse scrolled (289, 375) with delta (0, -1)
Screenshot: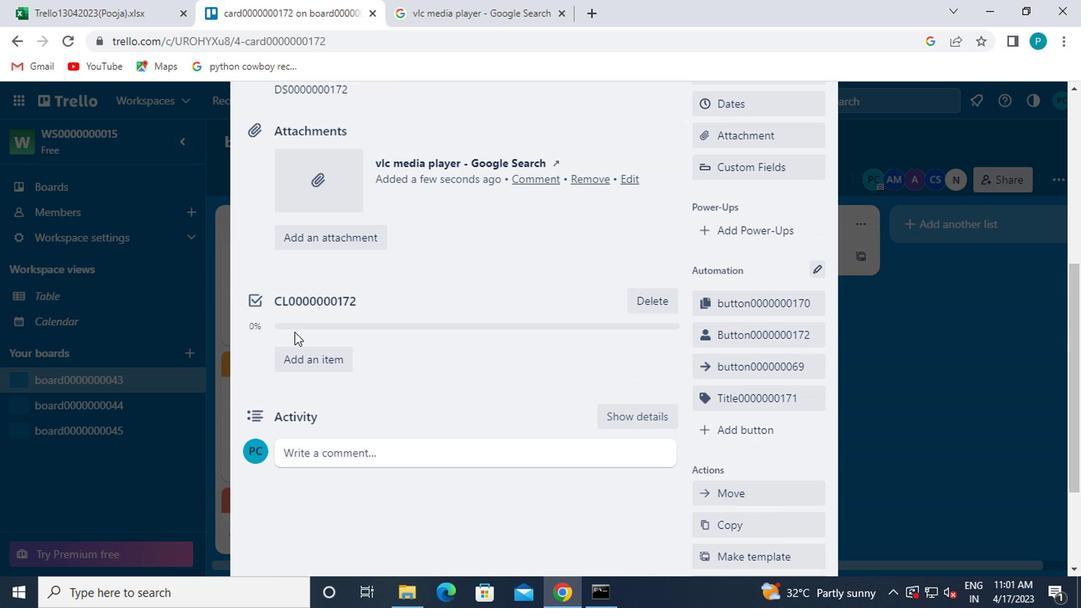 
Action: Mouse scrolled (289, 375) with delta (0, -1)
Screenshot: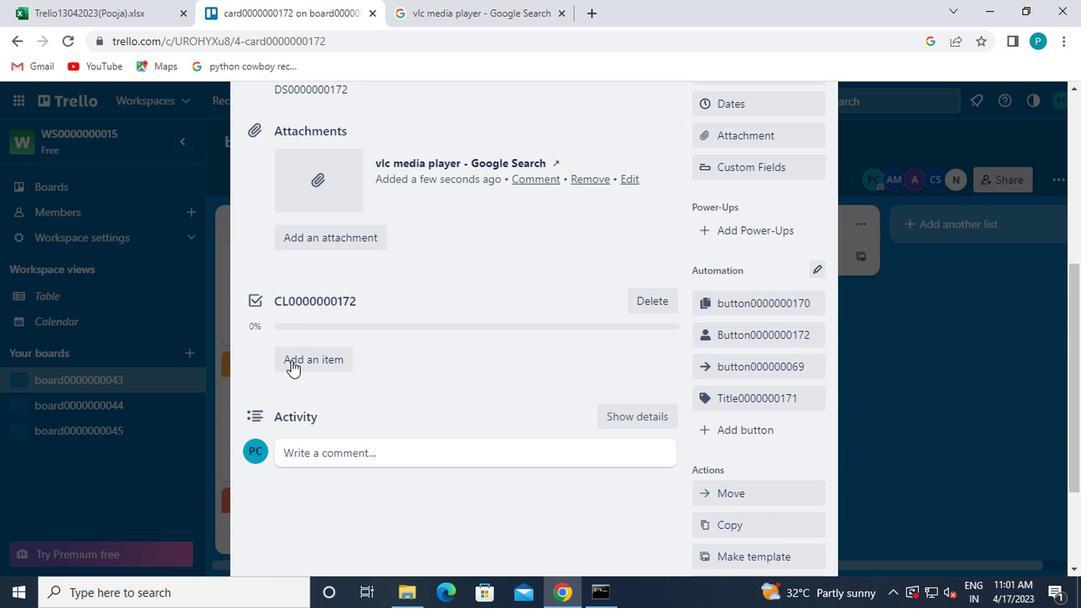 
Action: Mouse scrolled (289, 375) with delta (0, -1)
Screenshot: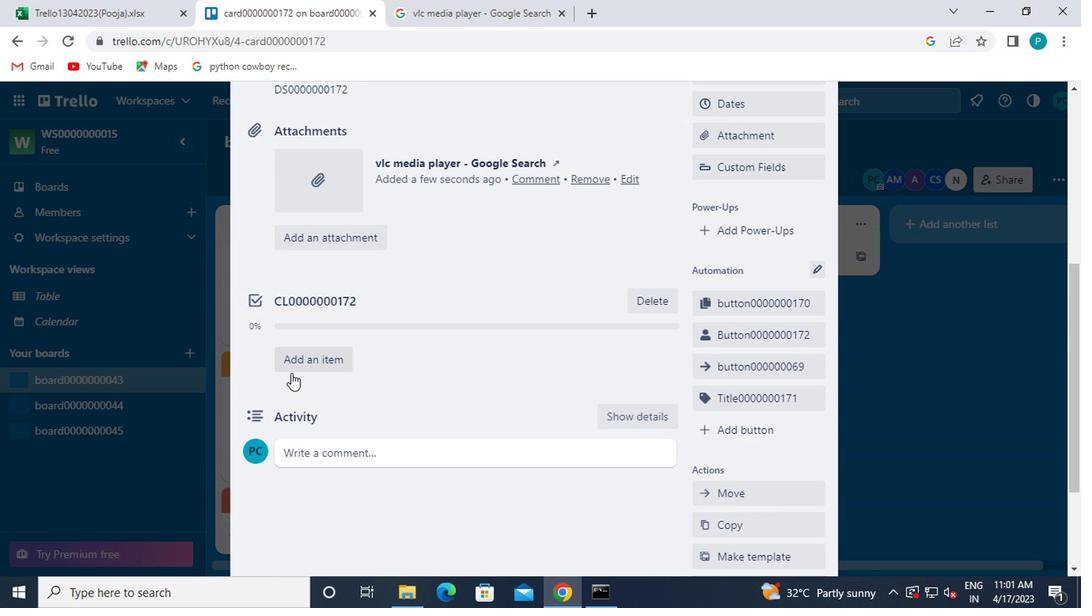 
Action: Mouse moved to (293, 309)
Screenshot: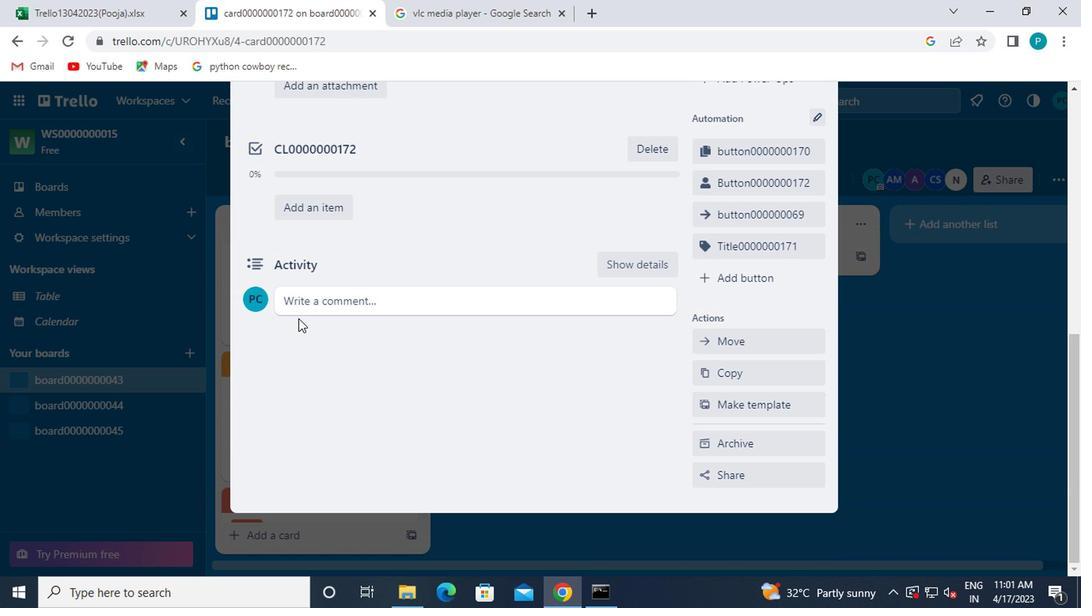 
Action: Mouse pressed left at (293, 309)
Screenshot: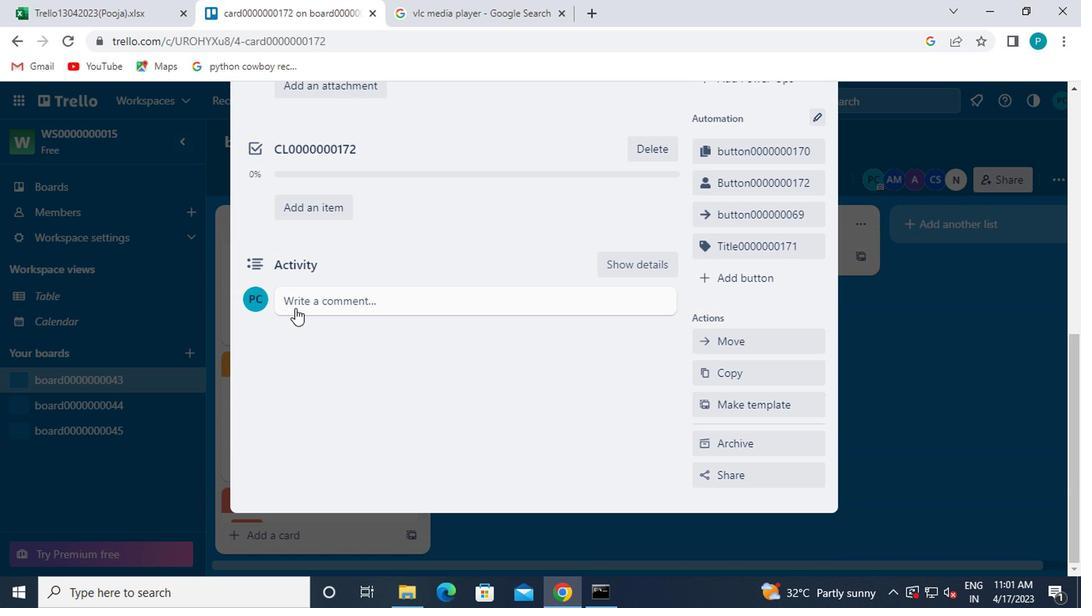 
Action: Mouse moved to (293, 309)
Screenshot: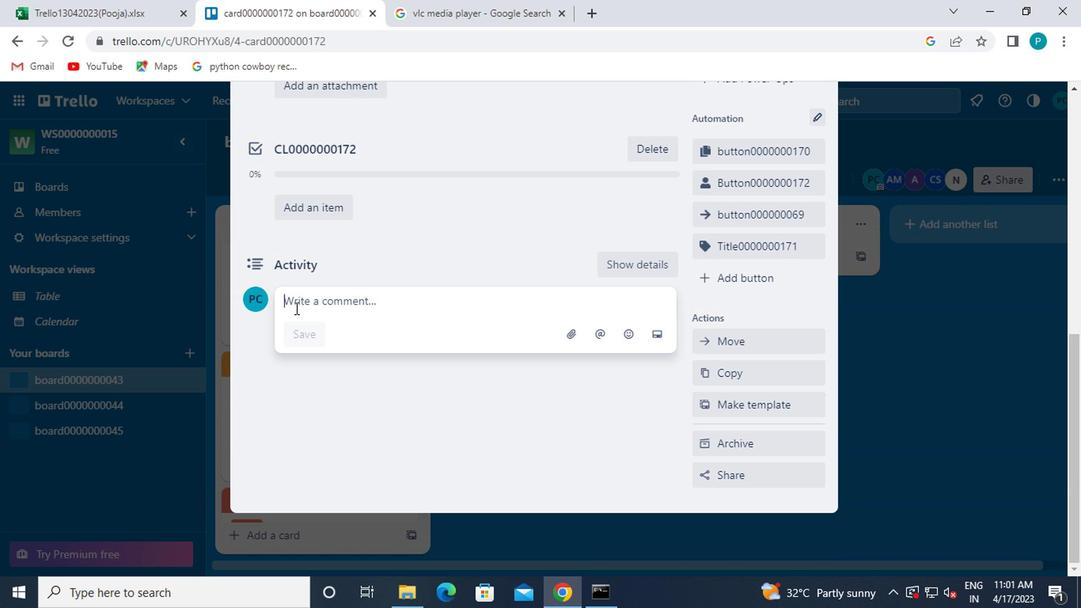 
Action: Key pressed c
Screenshot: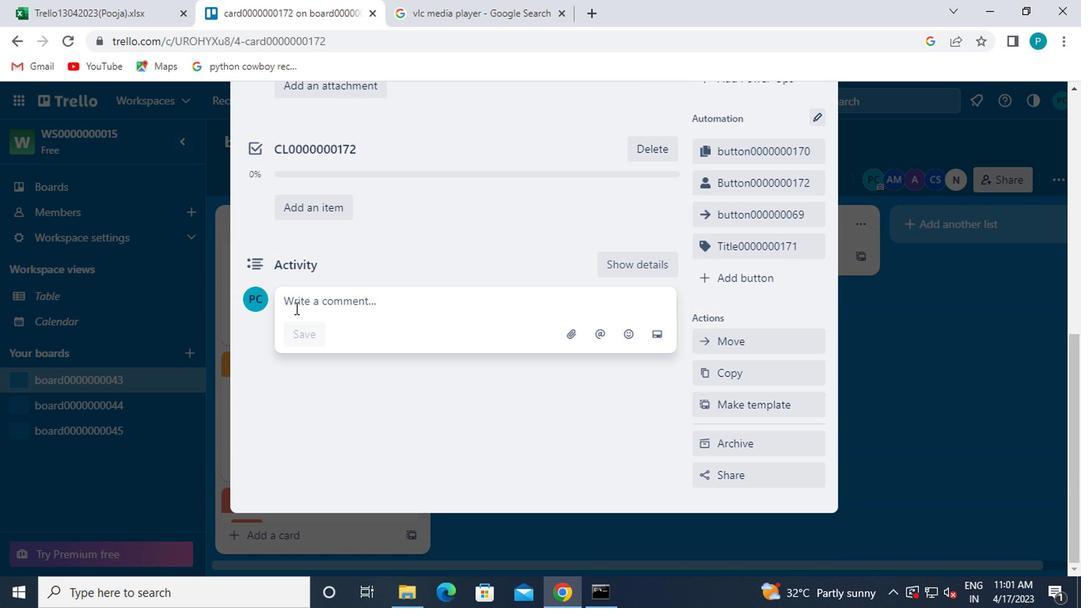 
Action: Mouse moved to (293, 309)
Screenshot: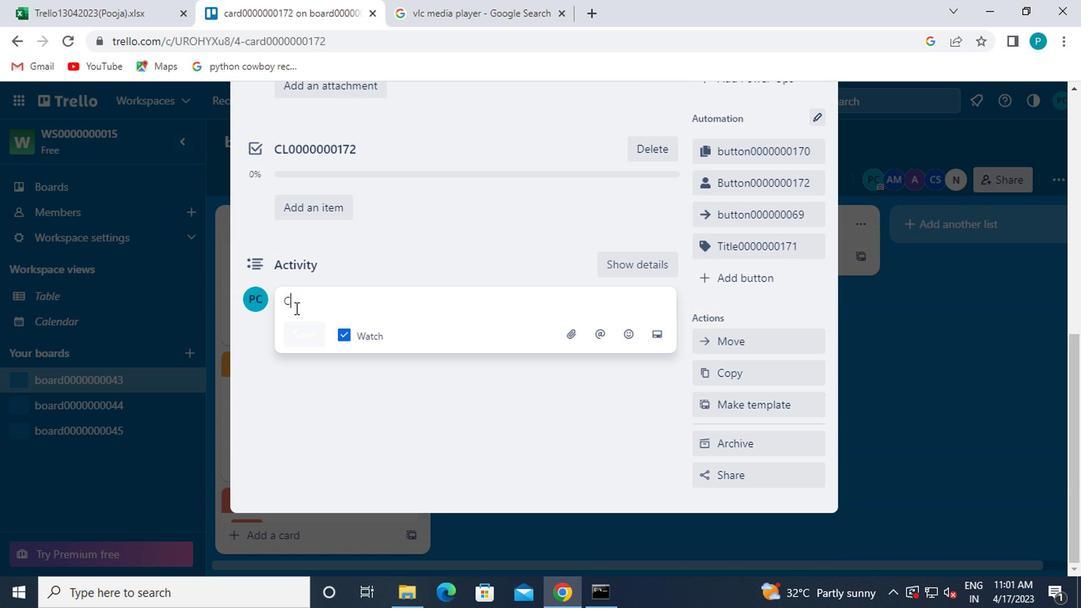 
Action: Key pressed m0000000172
Screenshot: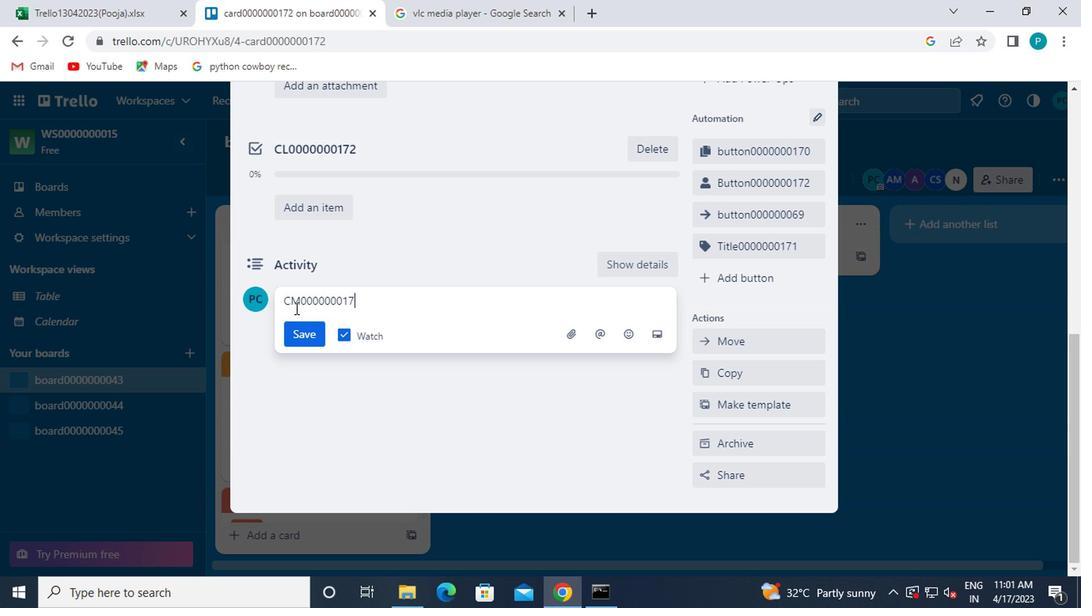 
Action: Mouse moved to (305, 337)
Screenshot: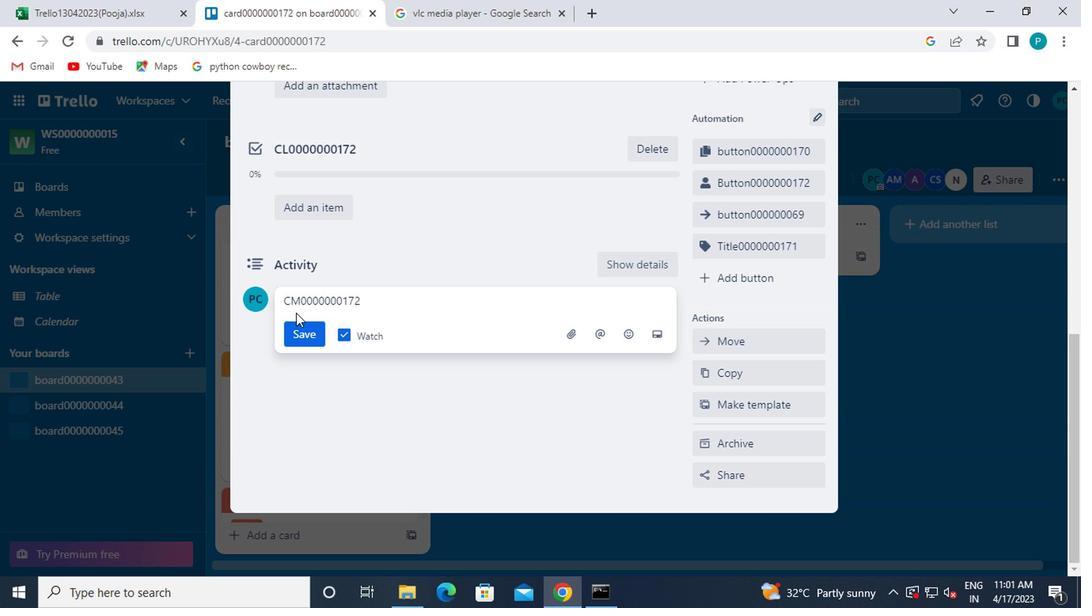 
Action: Mouse pressed left at (305, 337)
Screenshot: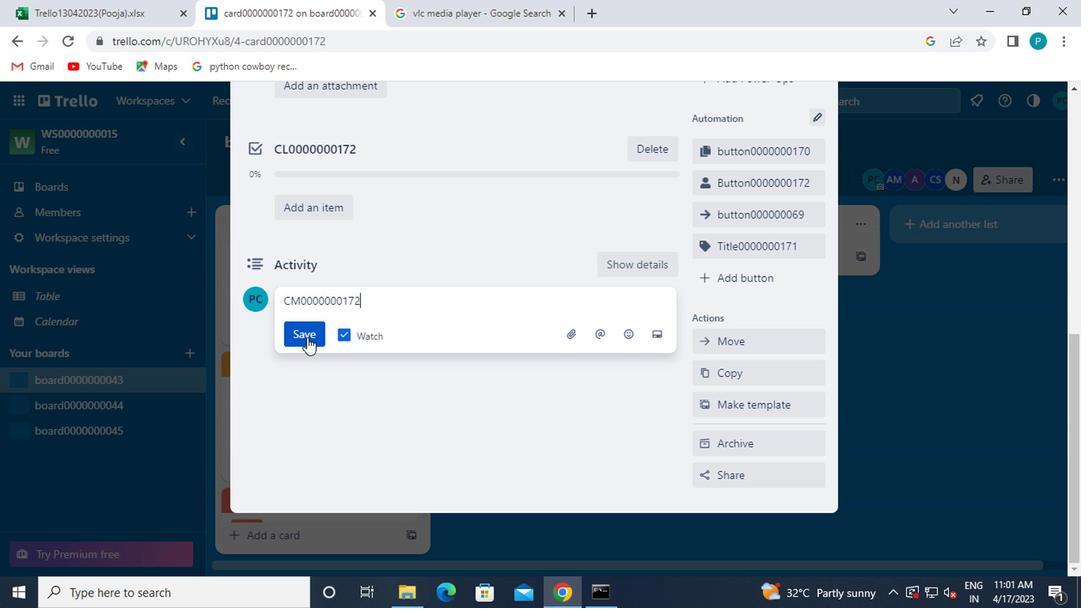 
Action: Mouse scrolled (305, 339) with delta (0, 1)
Screenshot: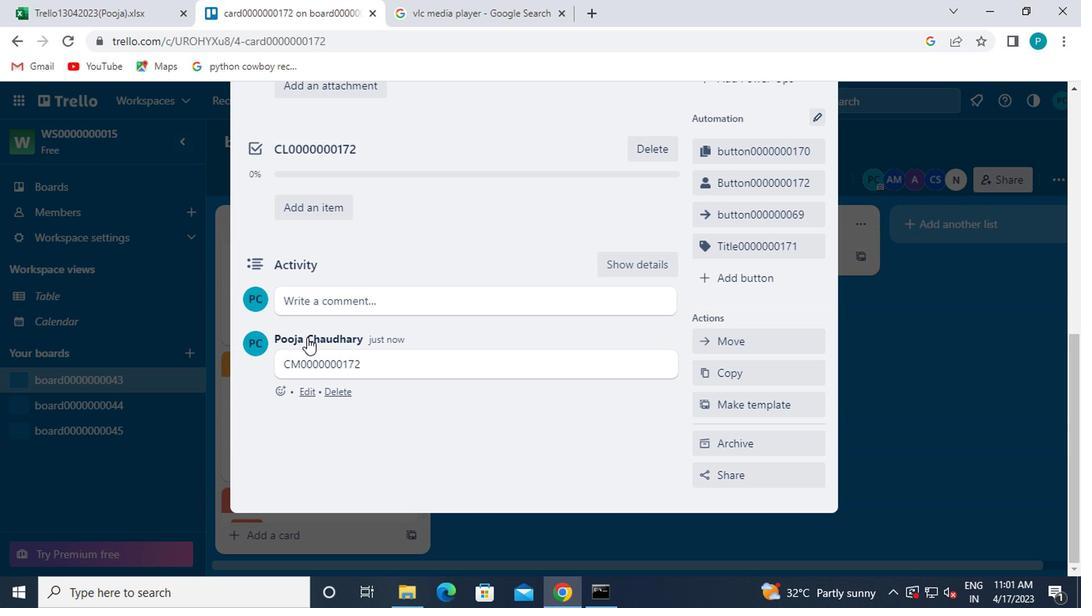 
Action: Mouse scrolled (305, 339) with delta (0, 1)
Screenshot: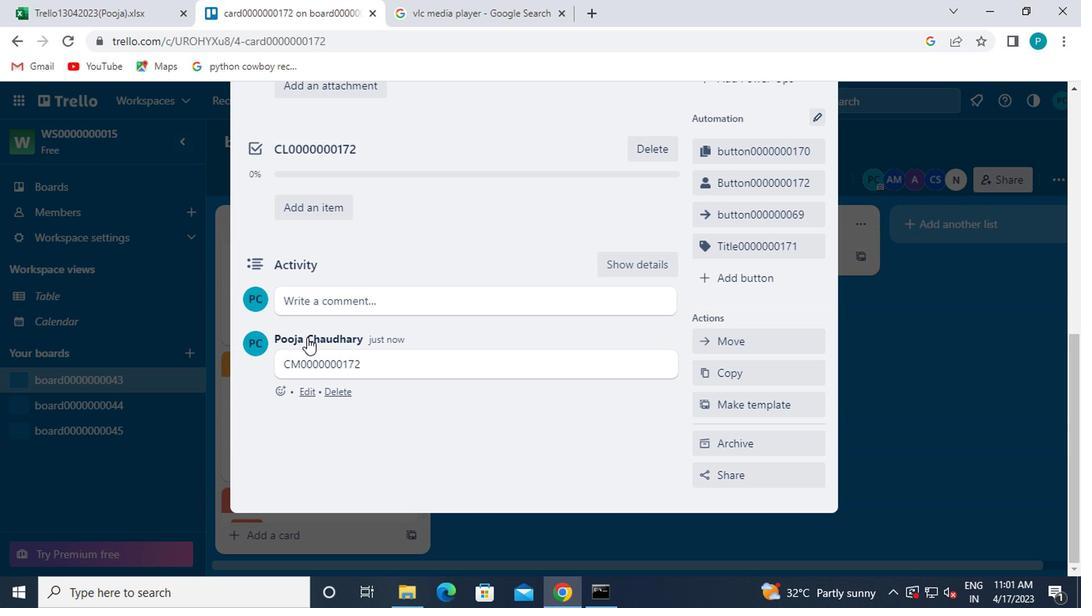 
